 Task: Add an event with the title Project Status Update, date '2024/03/05', time 7:30 AM to 9:30 AMand add a description: Following the introduction, participants will have the chance to present a prepared presentation of their choice in front of the group. Each presenter will be allocated a specific time slot, allowing them to showcase their skills and practice their delivery. Presentations can cover a wide range of topics, including but not limited to business proposals, academic research, project updates, or persuasive speeches., put the event into Blue category . Add location for the event as: 123 Plaza de Catalunya, Barcelona, Spain, logged in from the account softage.1@softage.netand send the event invitation to softage.3@softage.net and softage.4@softage.net. Set a reminder for the event 2 hour before
Action: Mouse moved to (109, 96)
Screenshot: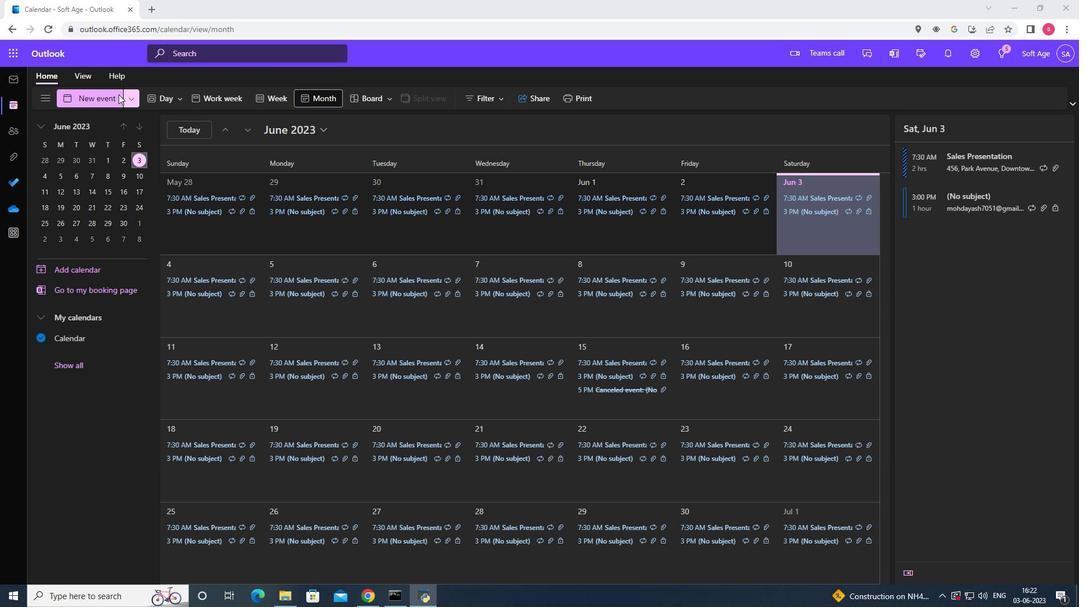 
Action: Mouse pressed left at (109, 96)
Screenshot: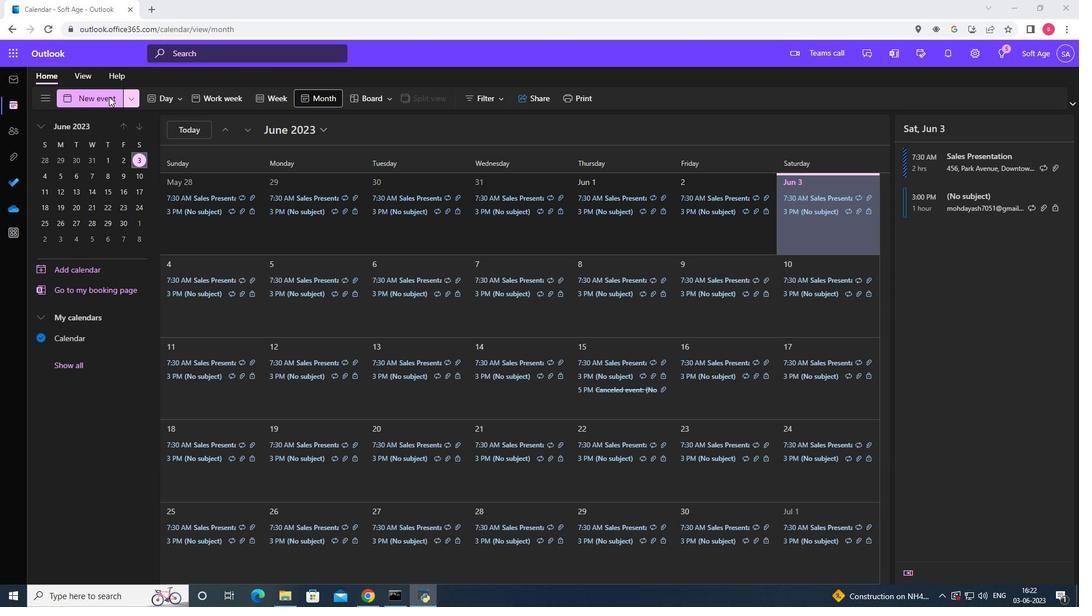 
Action: Mouse moved to (286, 166)
Screenshot: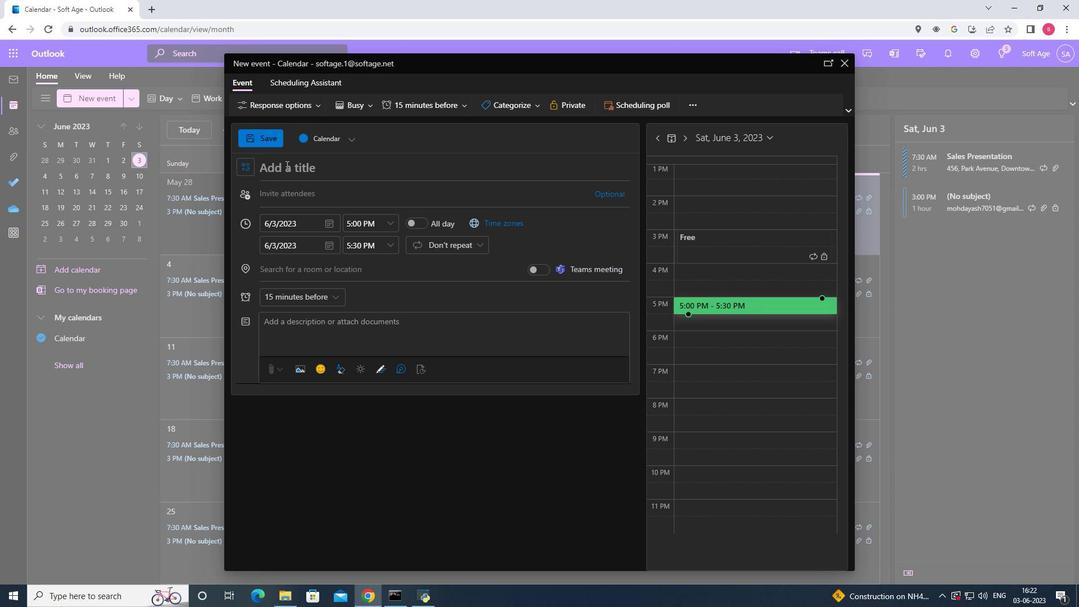 
Action: Mouse pressed left at (286, 166)
Screenshot: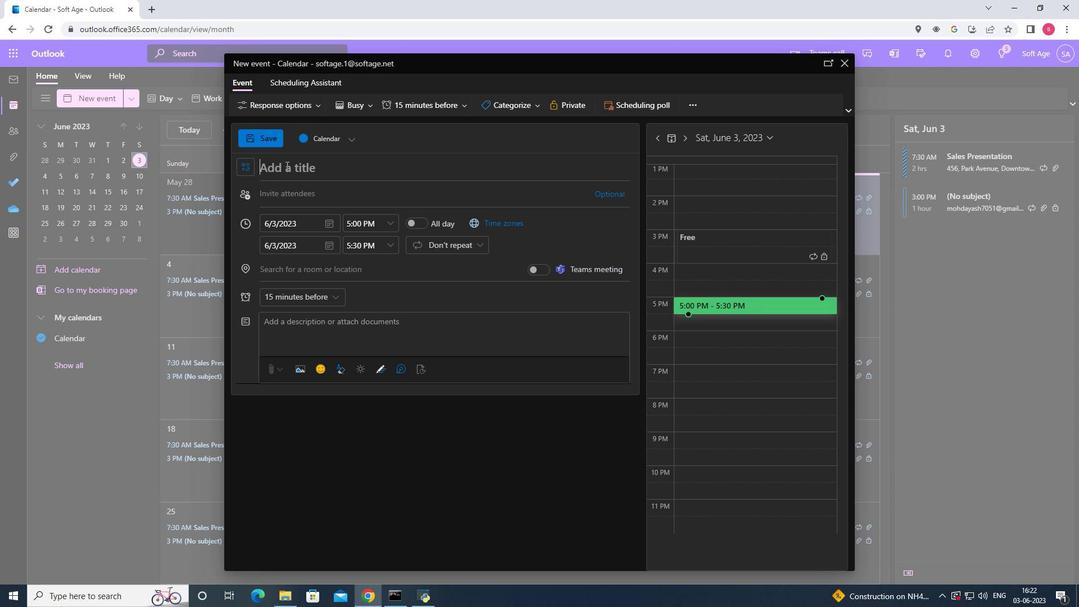 
Action: Key pressed <Key.shift><Key.shift><Key.shift>Project<Key.space><Key.shift>Status<Key.space><Key.shift>Update
Screenshot: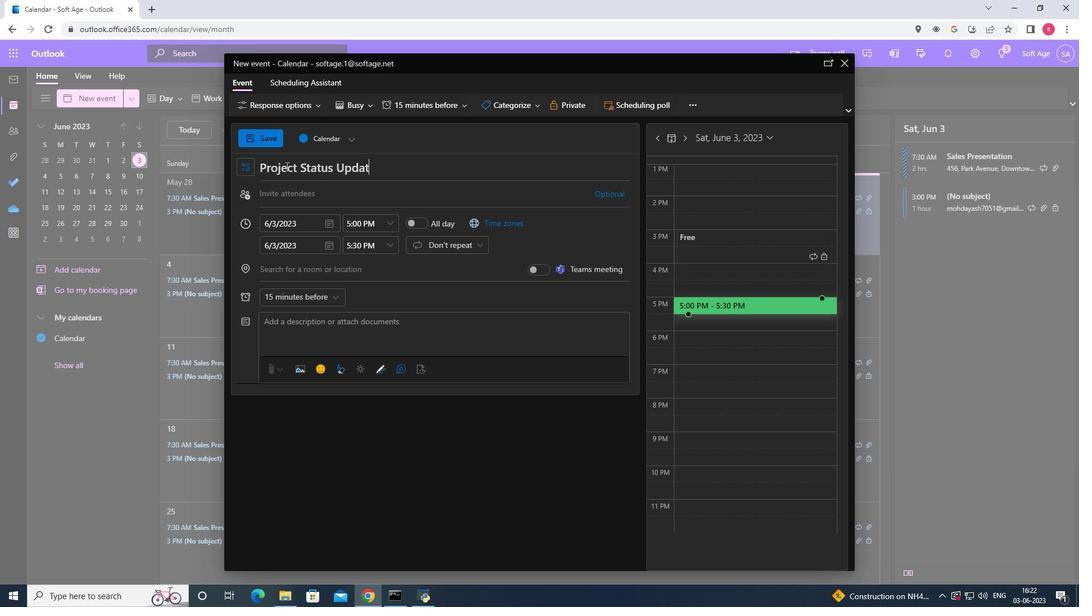 
Action: Mouse moved to (328, 225)
Screenshot: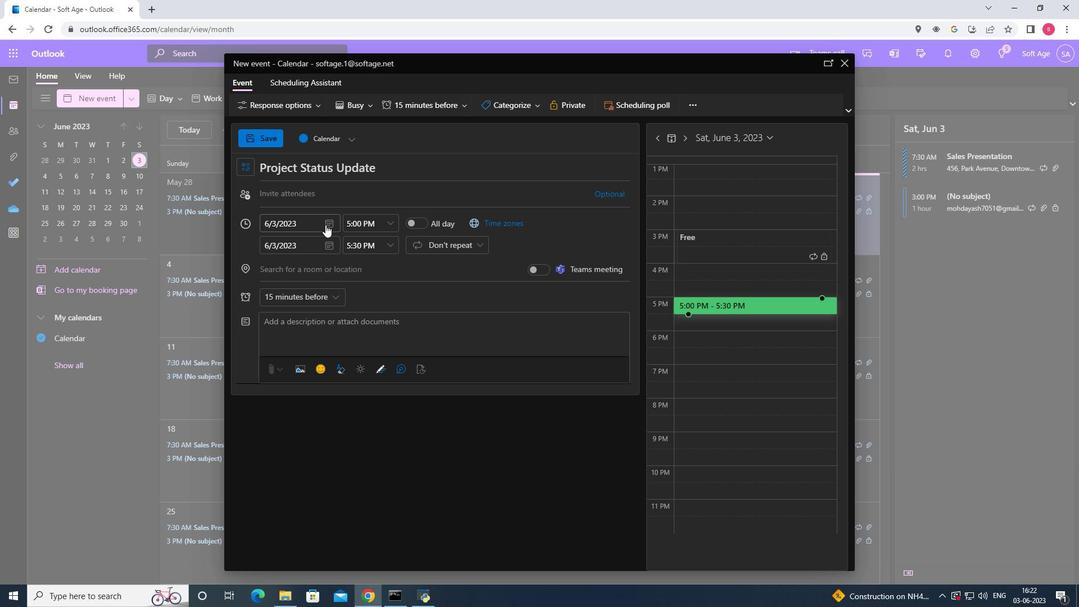 
Action: Mouse pressed left at (328, 225)
Screenshot: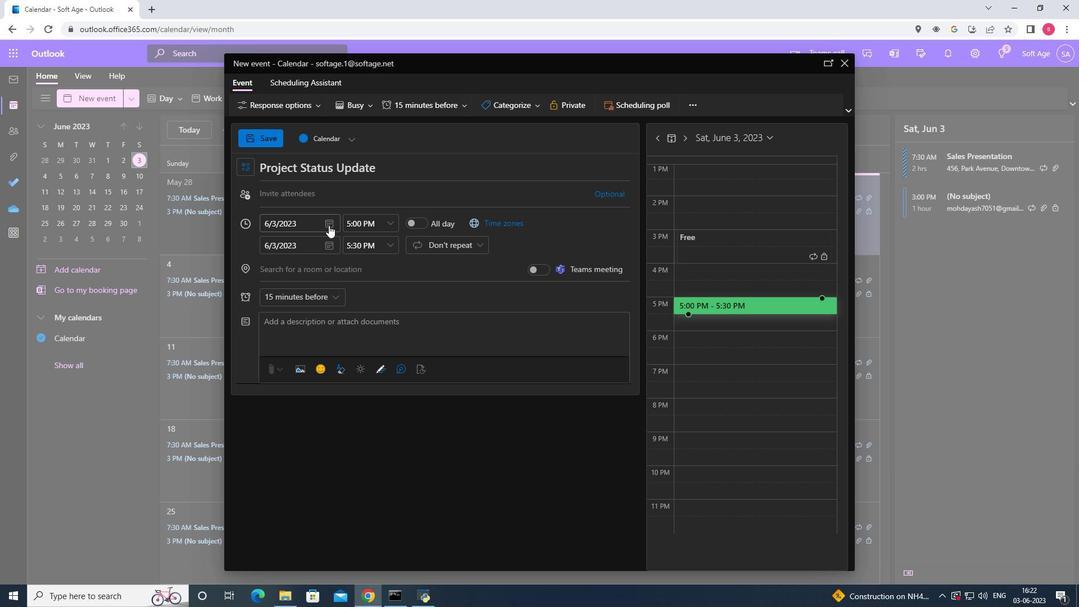 
Action: Mouse moved to (366, 245)
Screenshot: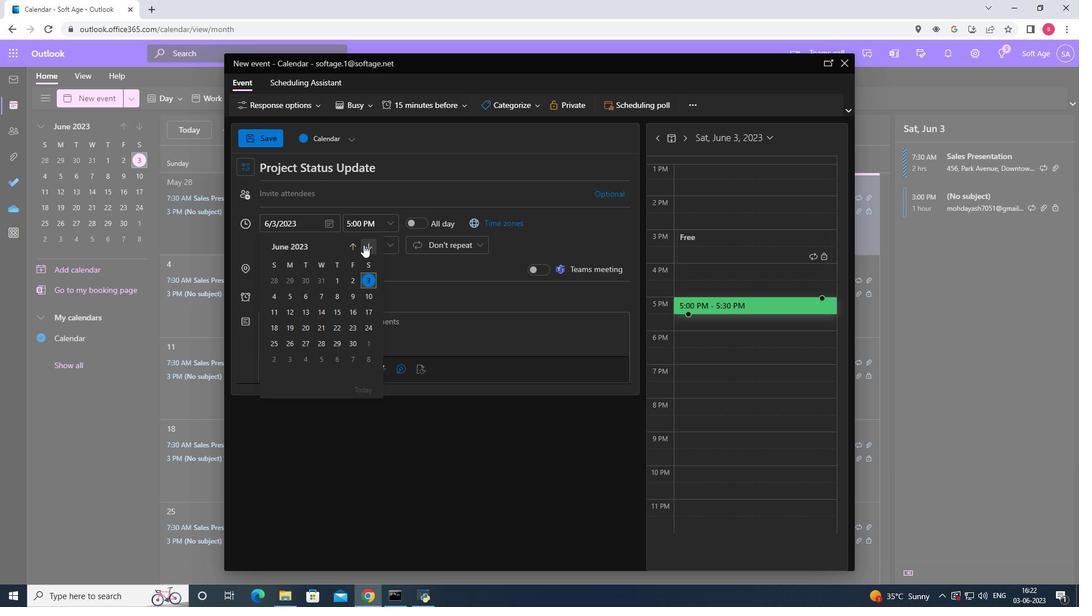 
Action: Mouse pressed left at (366, 245)
Screenshot: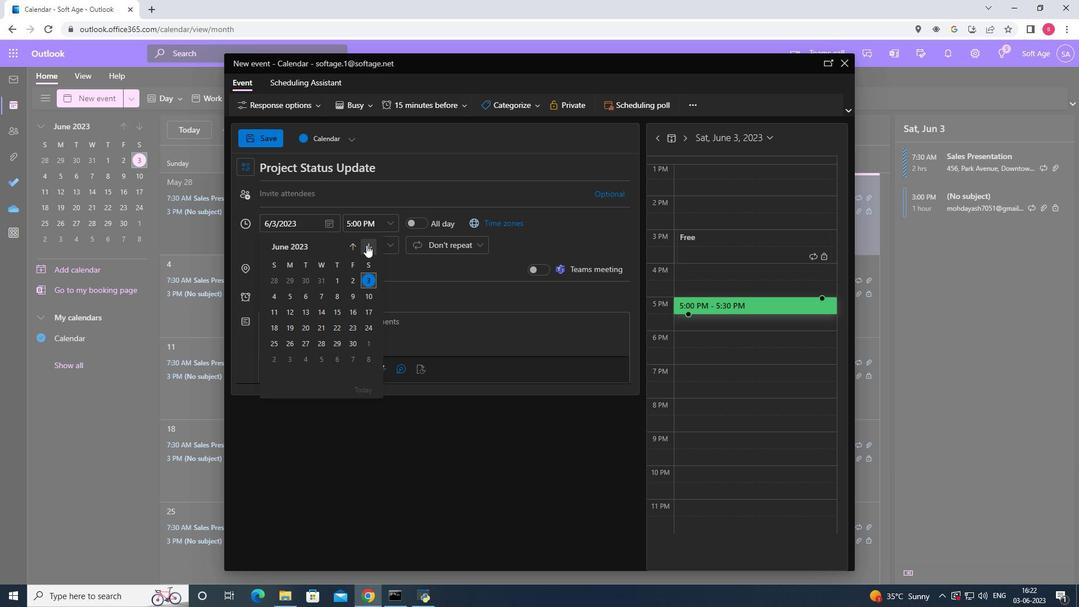 
Action: Mouse pressed left at (366, 245)
Screenshot: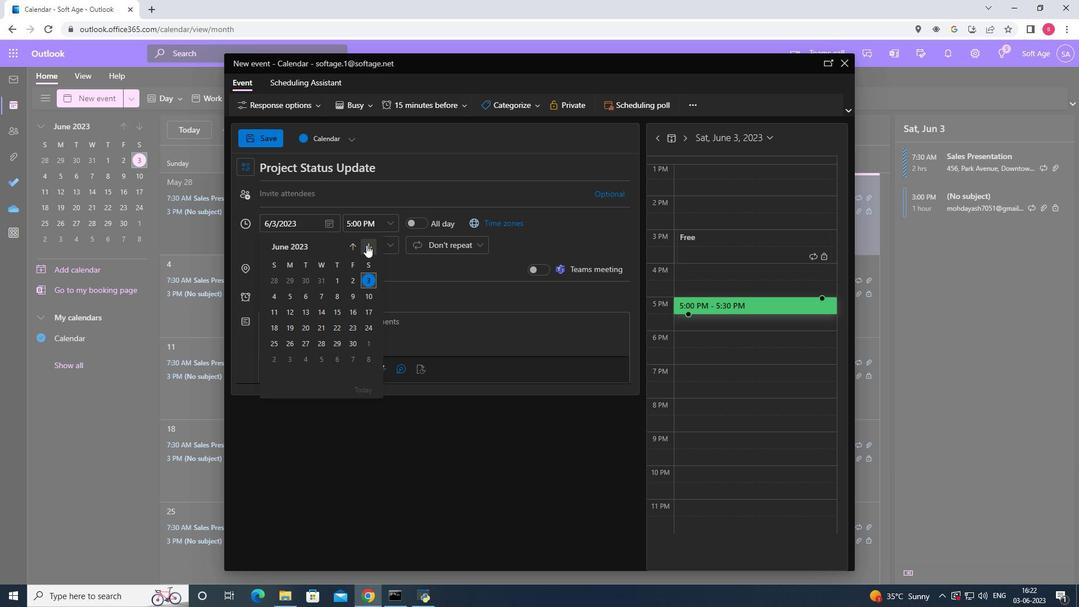 
Action: Mouse pressed left at (366, 245)
Screenshot: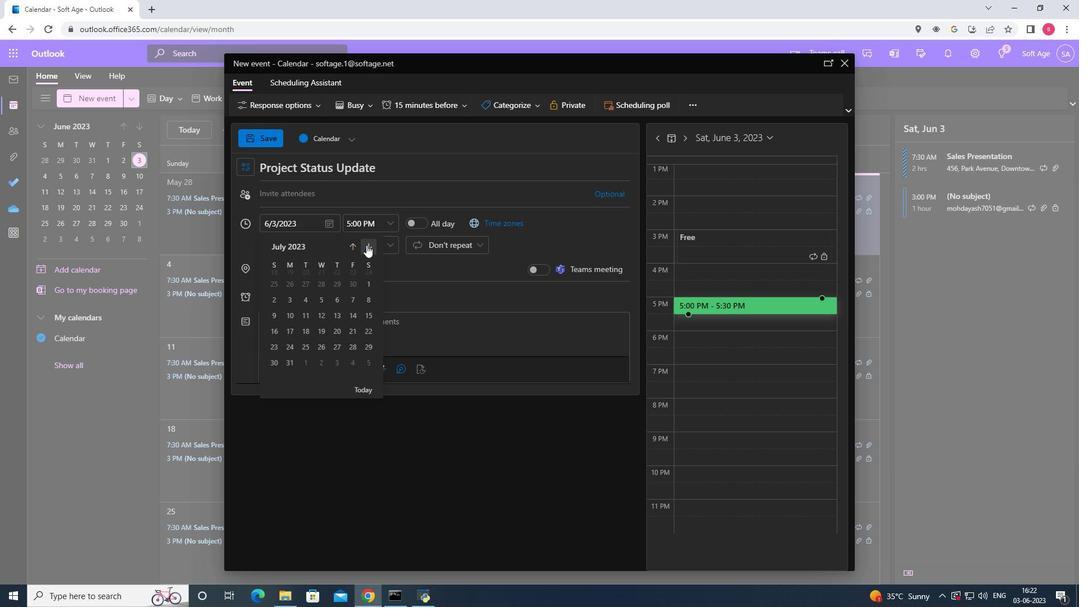 
Action: Mouse pressed left at (366, 245)
Screenshot: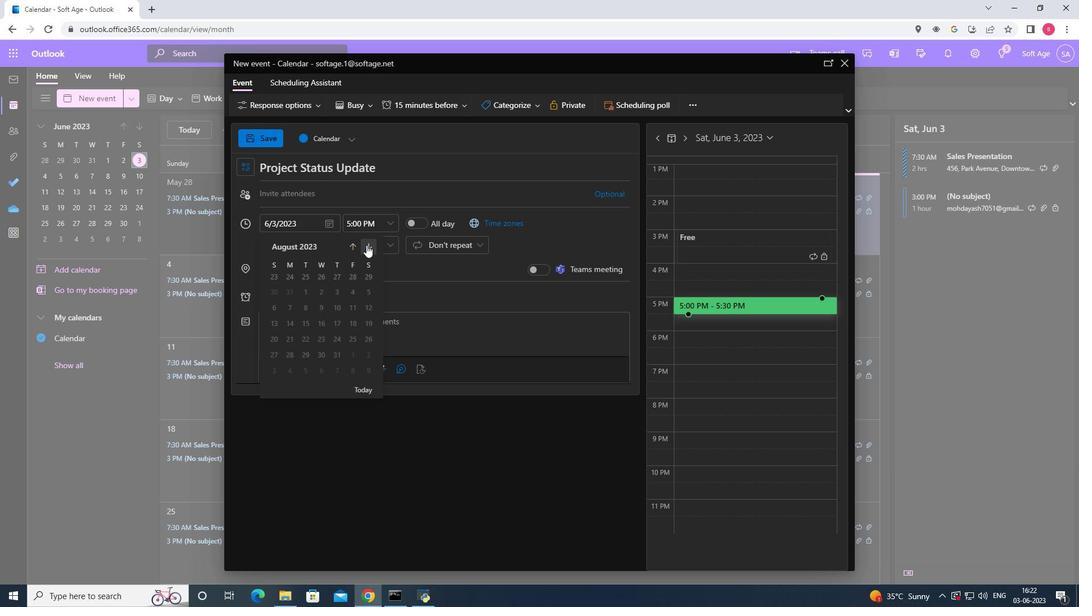 
Action: Mouse pressed left at (366, 245)
Screenshot: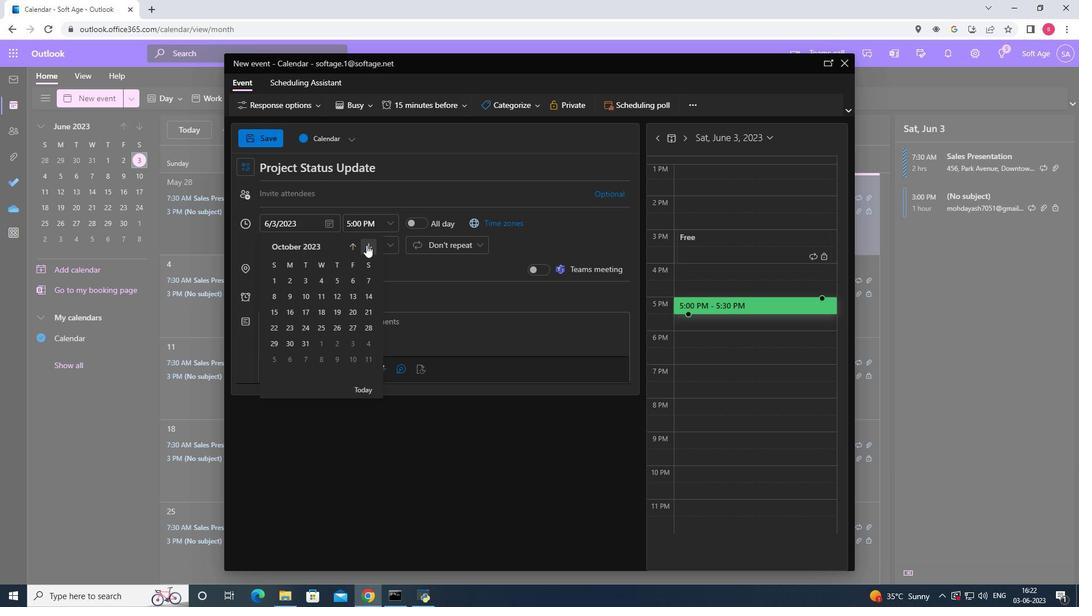 
Action: Mouse pressed left at (366, 245)
Screenshot: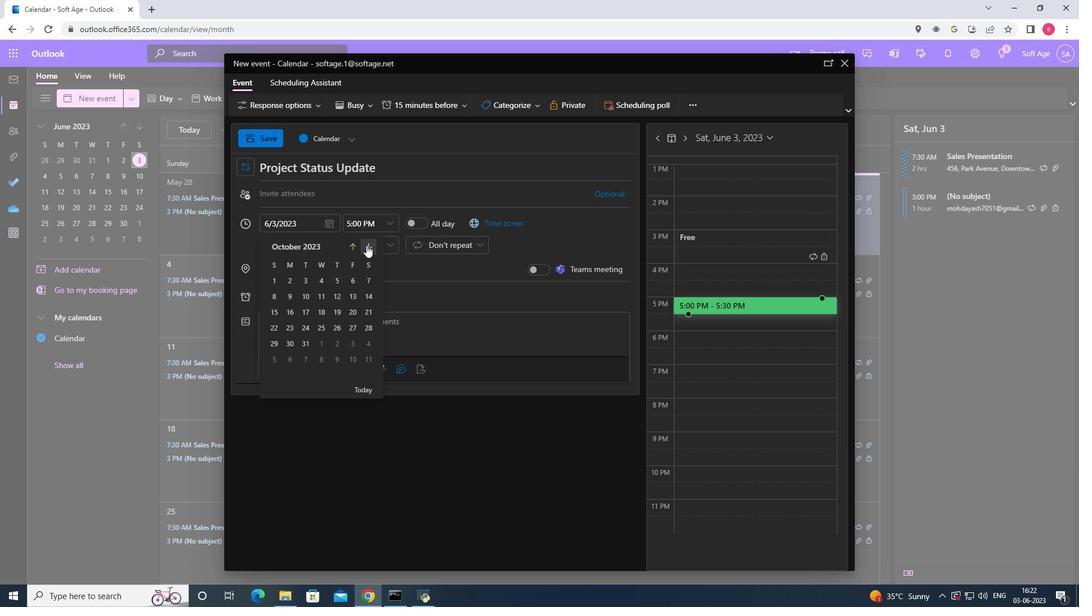 
Action: Mouse pressed left at (366, 245)
Screenshot: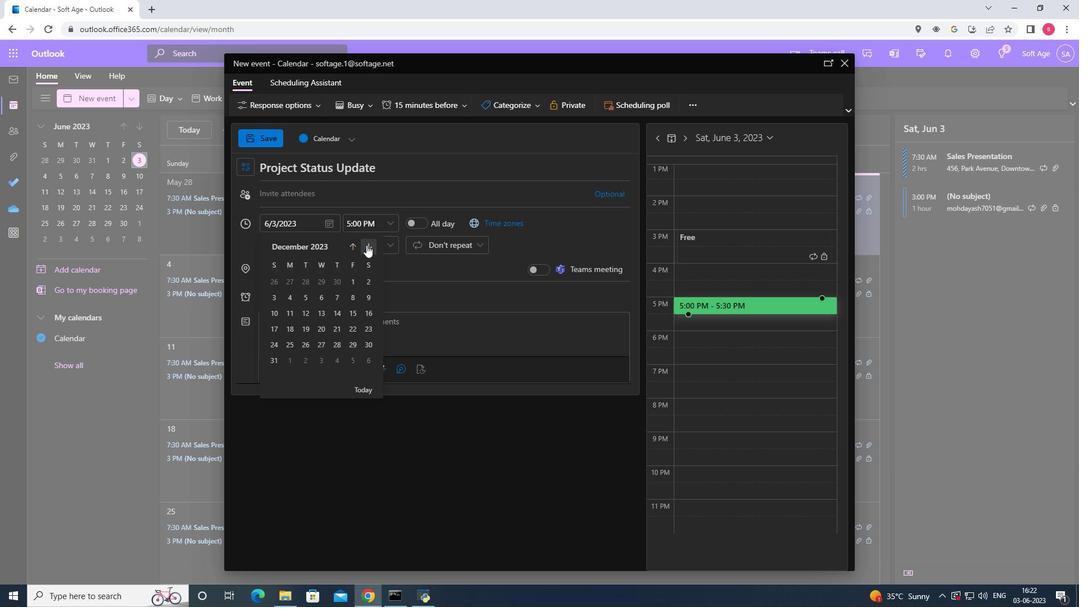 
Action: Mouse pressed left at (366, 245)
Screenshot: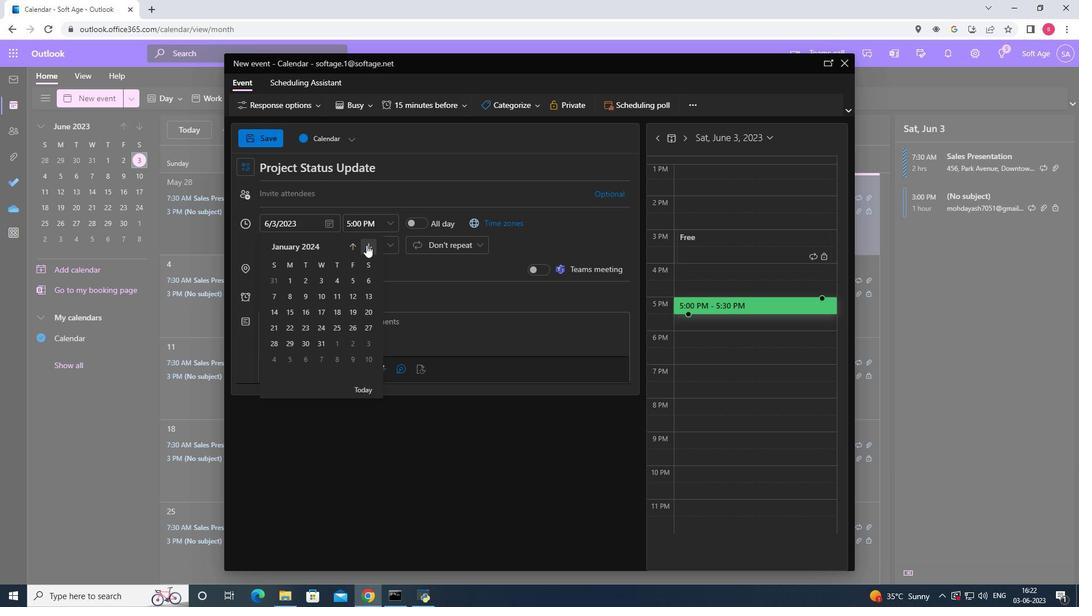 
Action: Mouse pressed left at (366, 245)
Screenshot: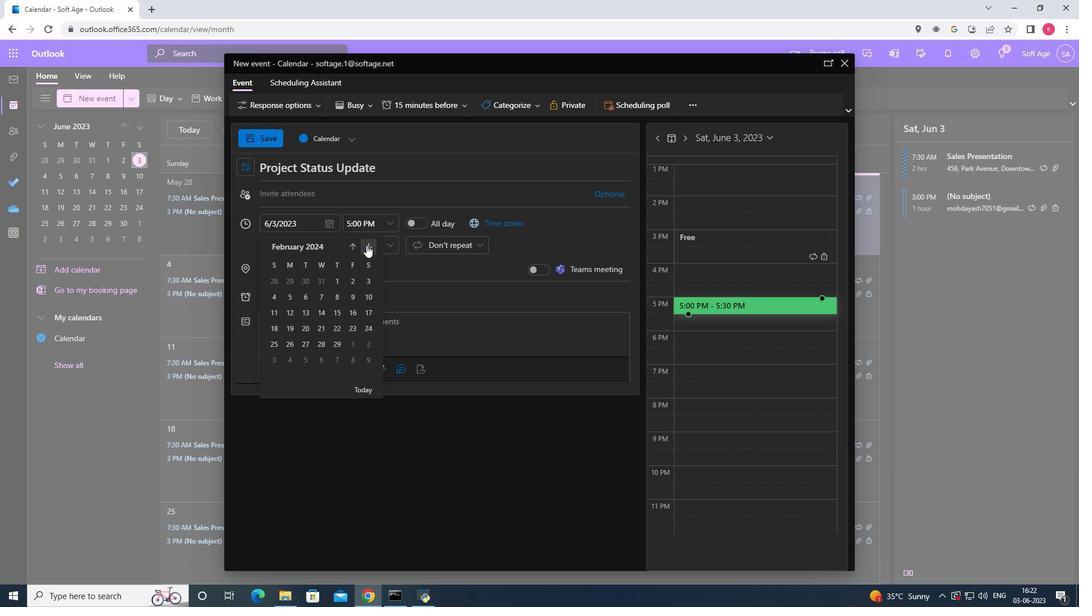 
Action: Mouse moved to (305, 297)
Screenshot: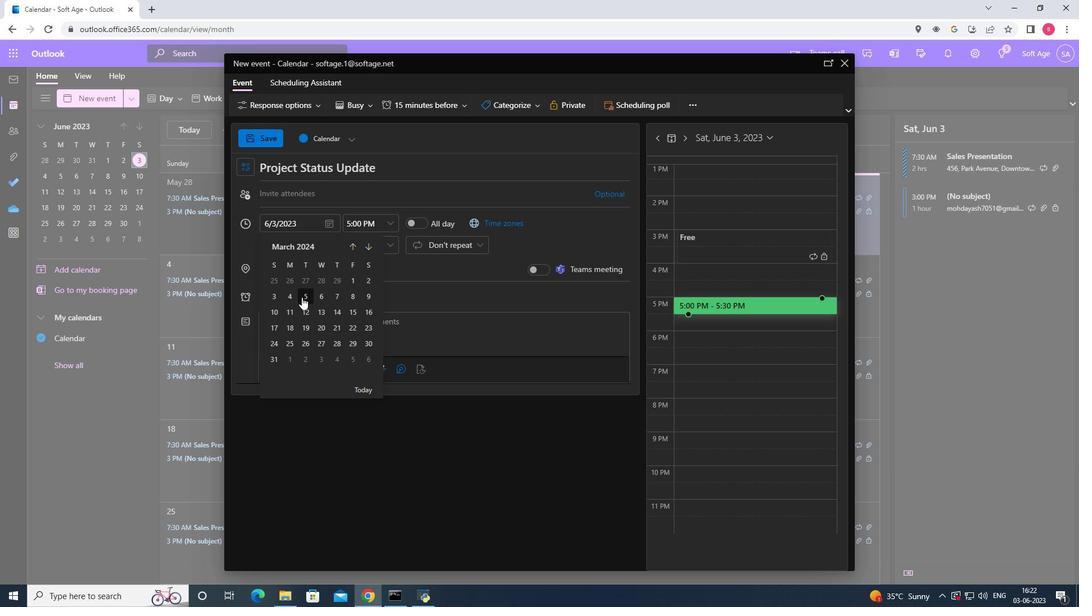 
Action: Mouse pressed left at (305, 297)
Screenshot: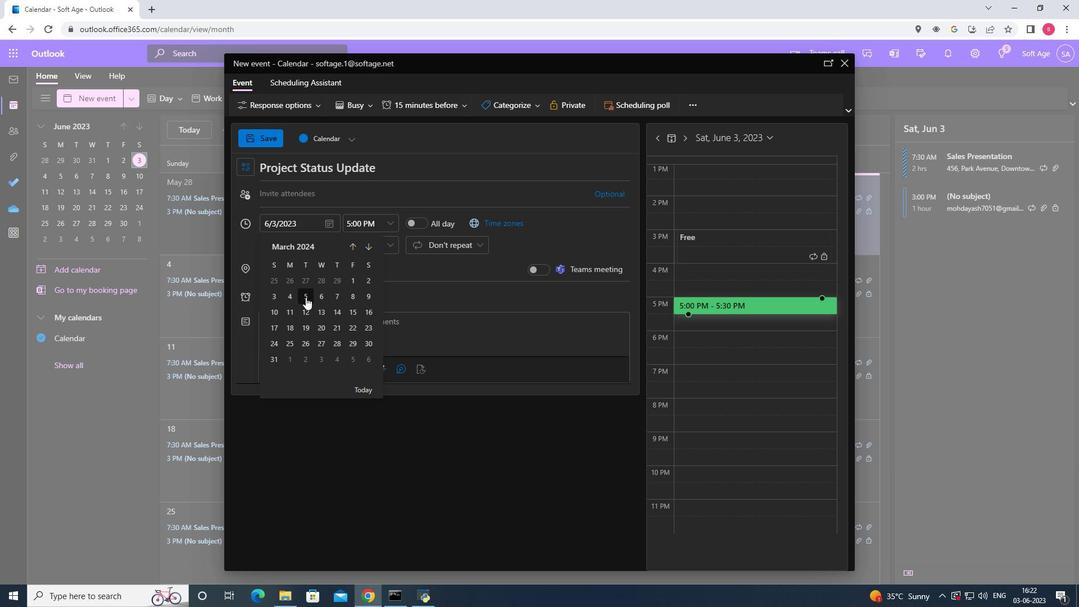 
Action: Mouse moved to (390, 225)
Screenshot: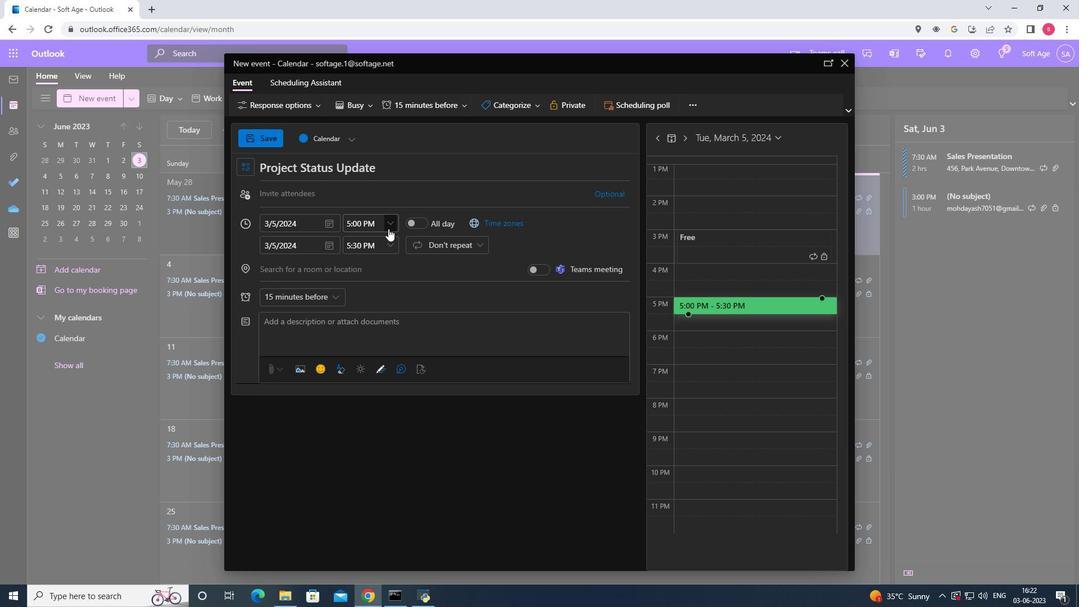 
Action: Mouse pressed left at (390, 225)
Screenshot: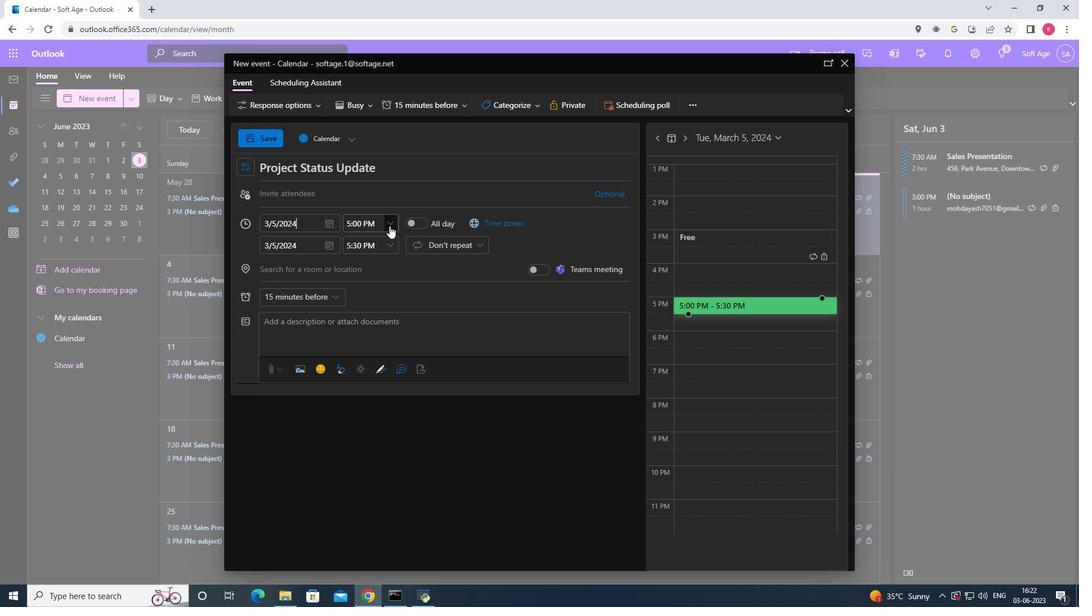 
Action: Mouse moved to (405, 241)
Screenshot: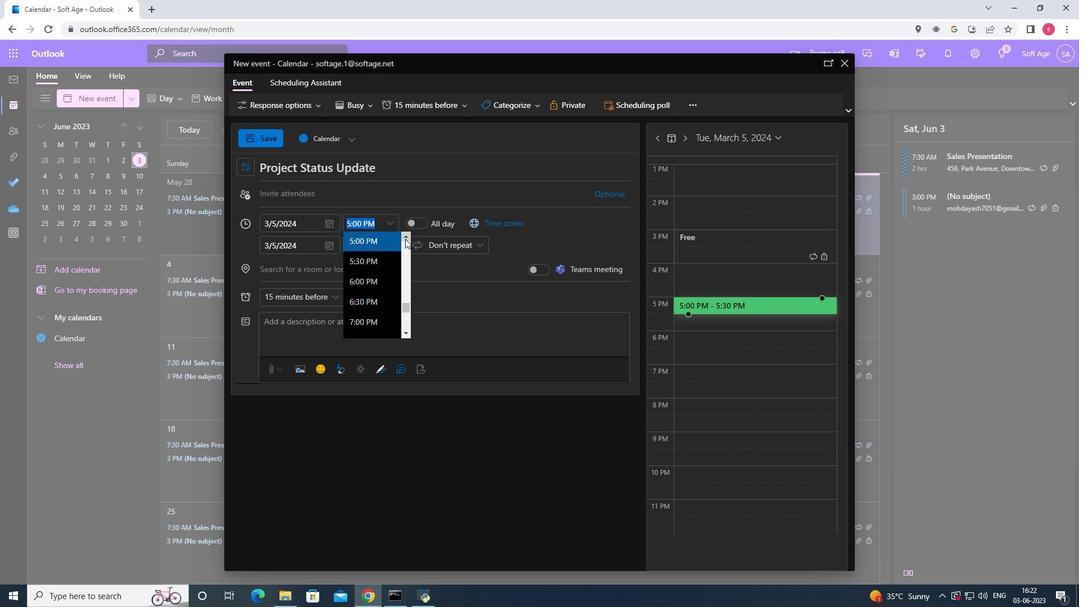 
Action: Mouse pressed left at (405, 241)
Screenshot: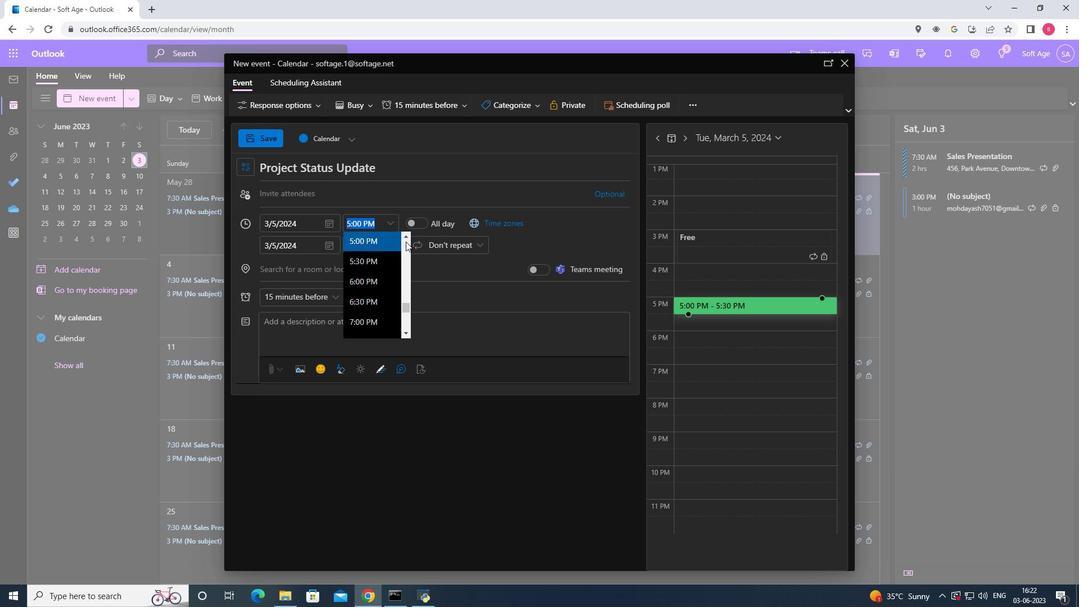 
Action: Mouse pressed left at (405, 241)
Screenshot: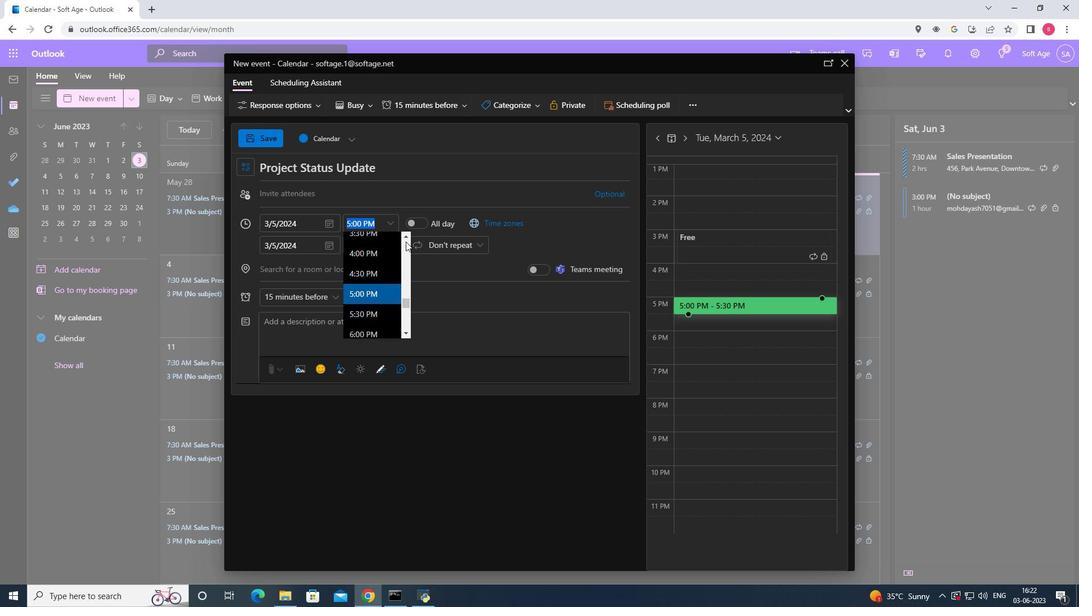 
Action: Mouse pressed left at (405, 241)
Screenshot: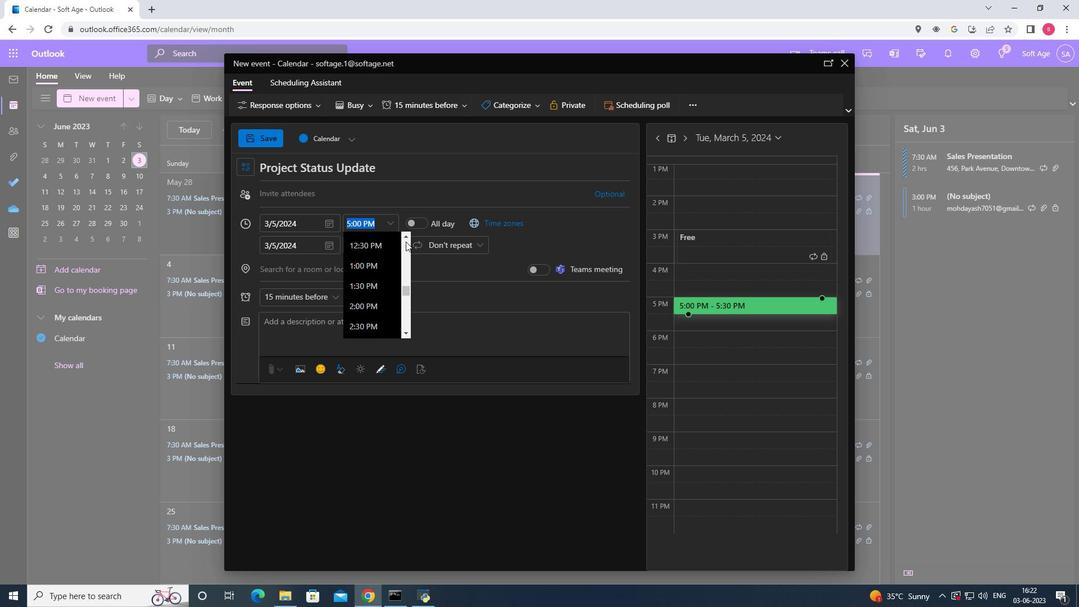 
Action: Mouse pressed left at (405, 241)
Screenshot: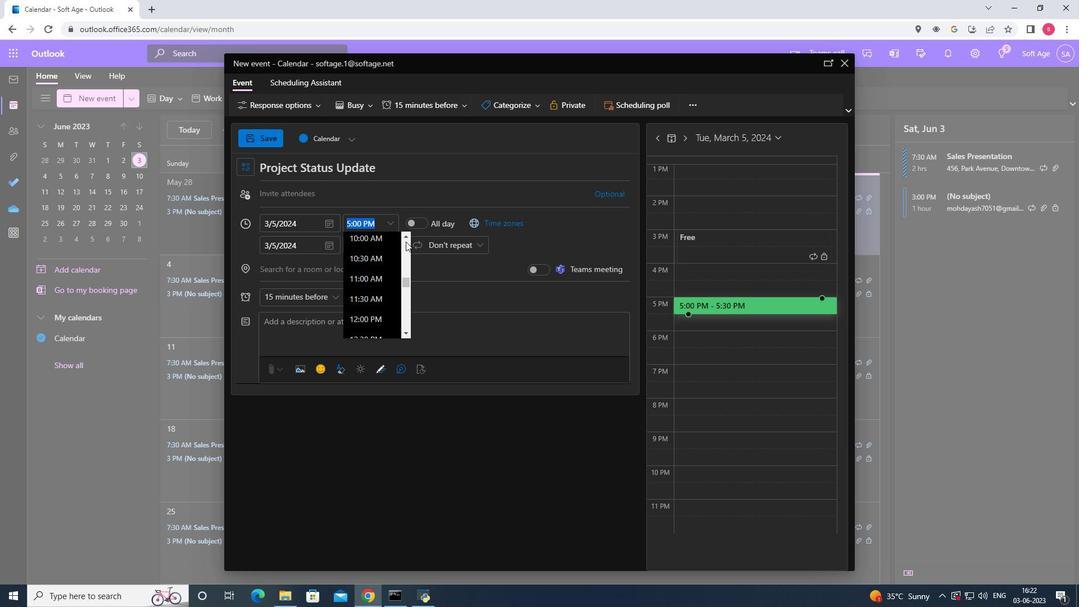 
Action: Mouse pressed left at (405, 241)
Screenshot: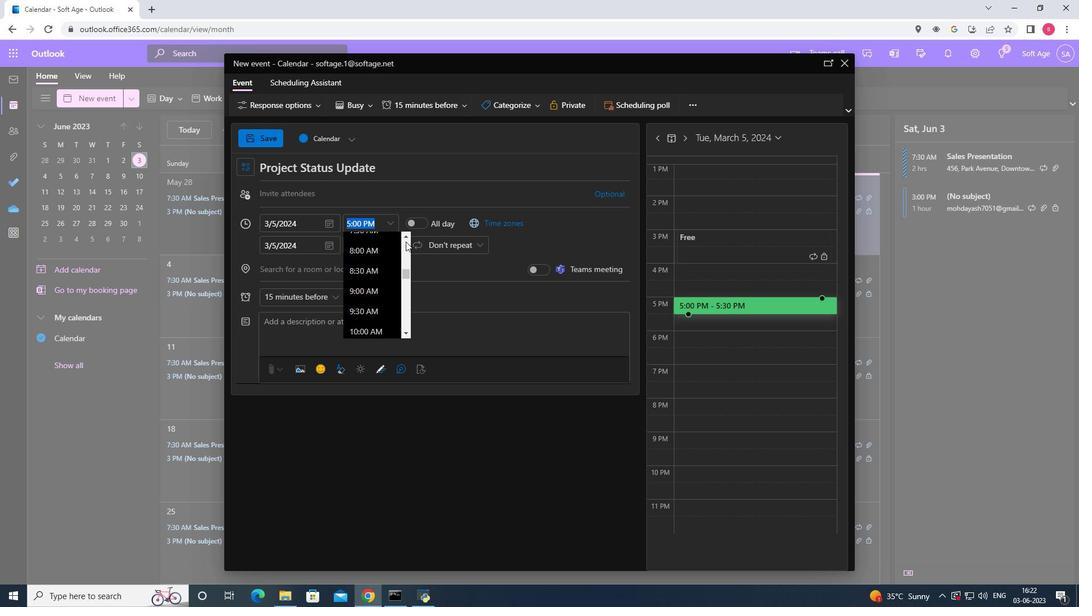 
Action: Mouse moved to (405, 331)
Screenshot: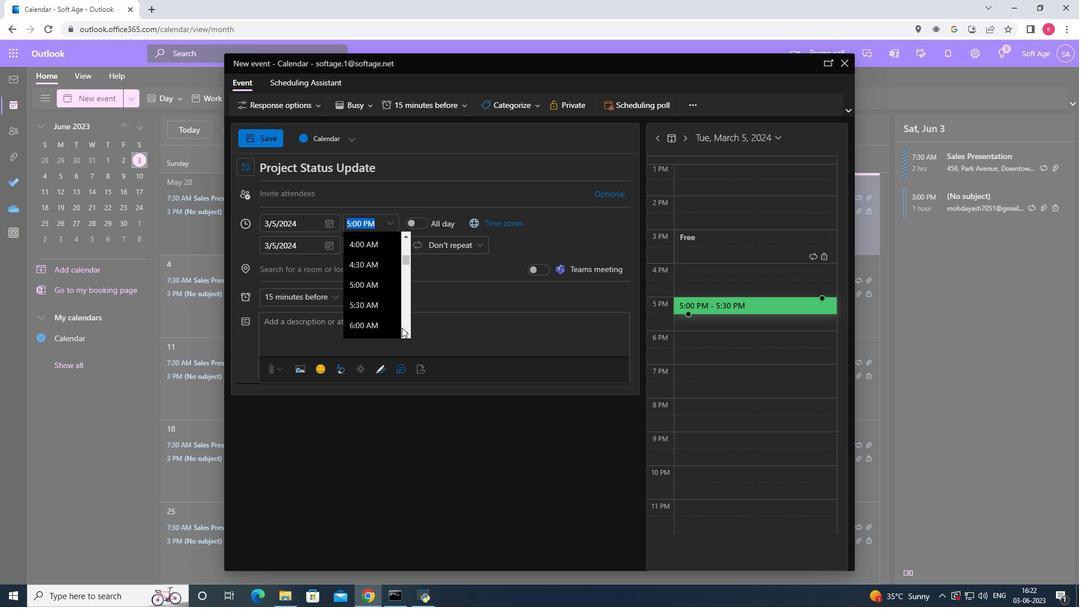 
Action: Mouse pressed left at (405, 331)
Screenshot: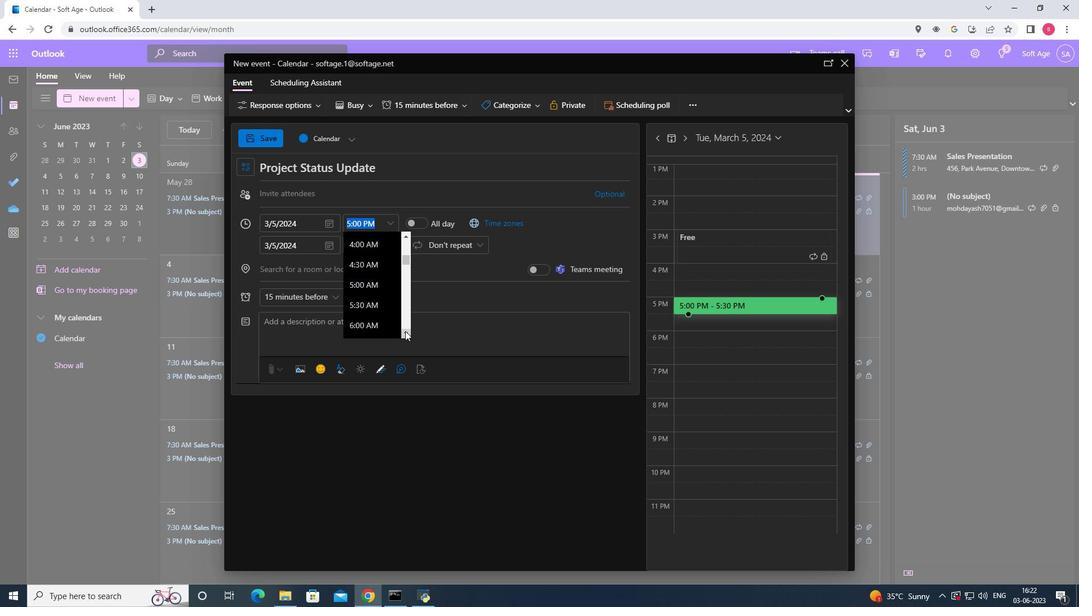 
Action: Mouse moved to (405, 331)
Screenshot: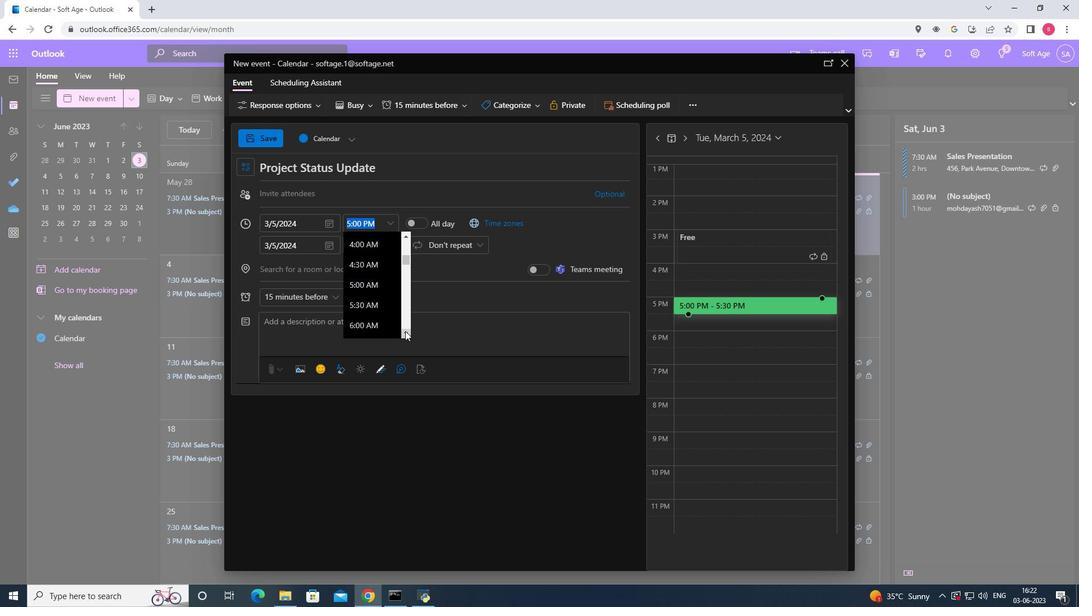 
Action: Mouse pressed left at (405, 331)
Screenshot: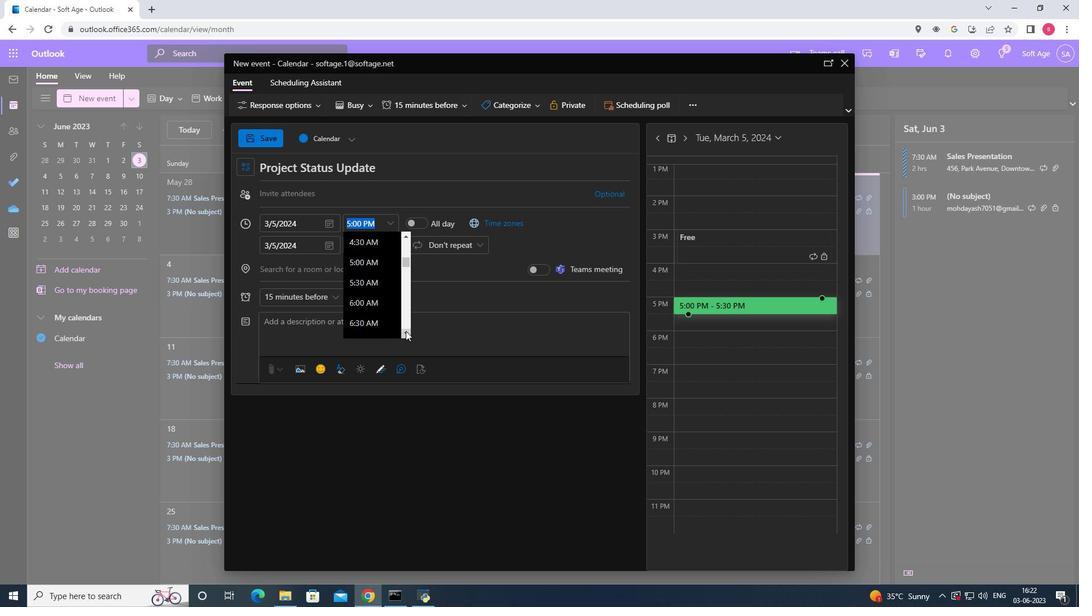 
Action: Mouse moved to (406, 331)
Screenshot: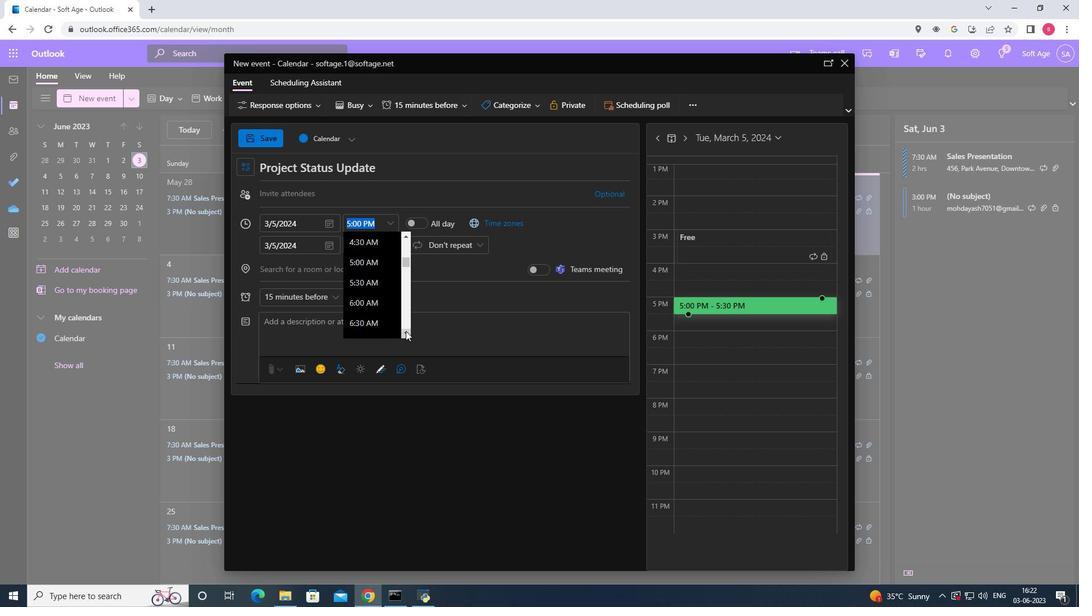 
Action: Mouse pressed left at (406, 331)
Screenshot: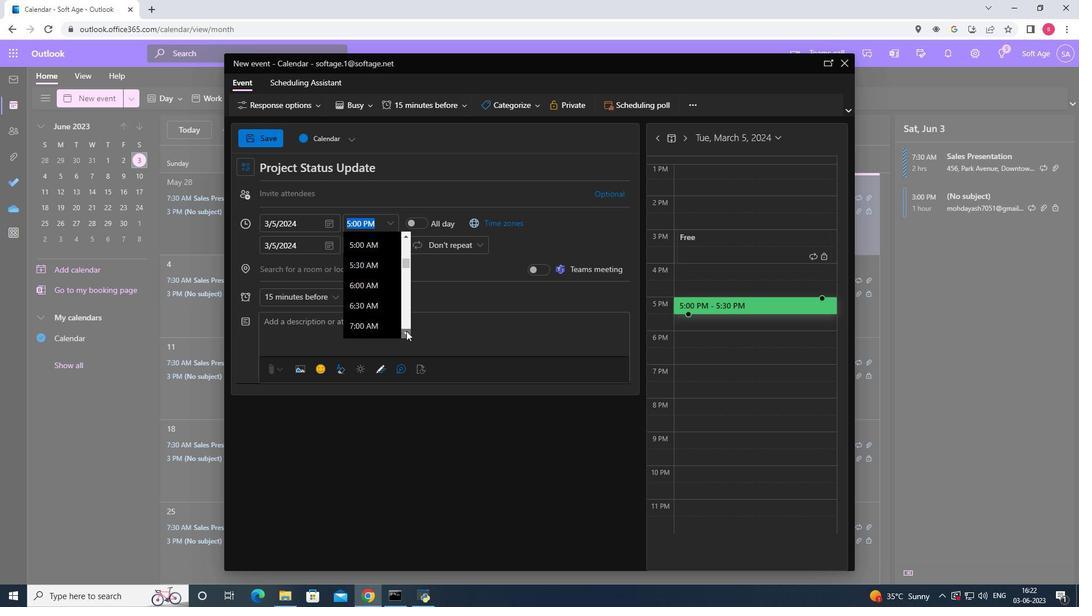 
Action: Mouse pressed left at (406, 331)
Screenshot: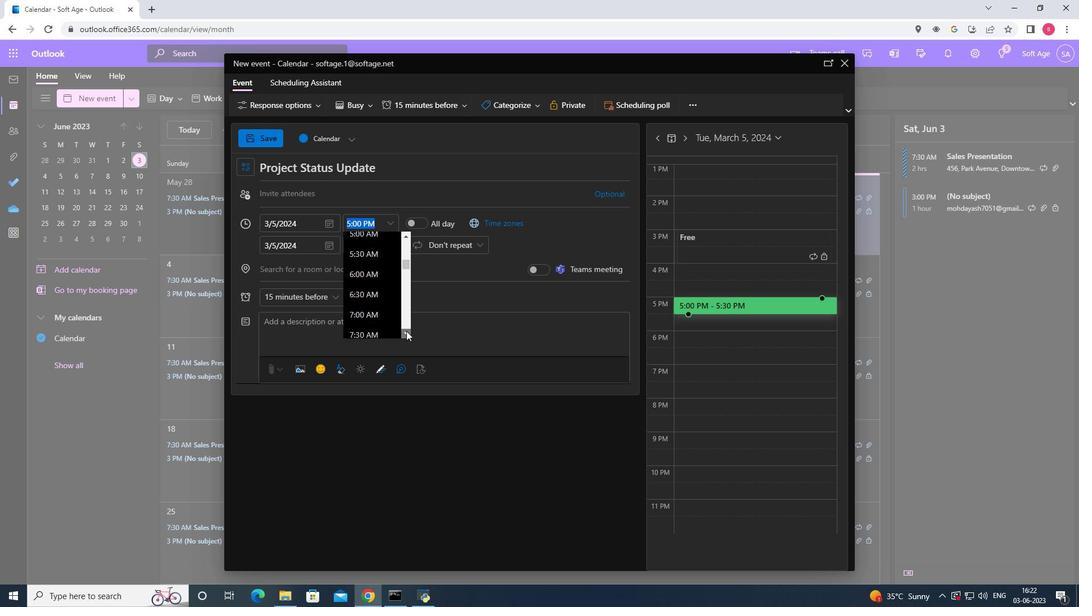 
Action: Mouse moved to (370, 296)
Screenshot: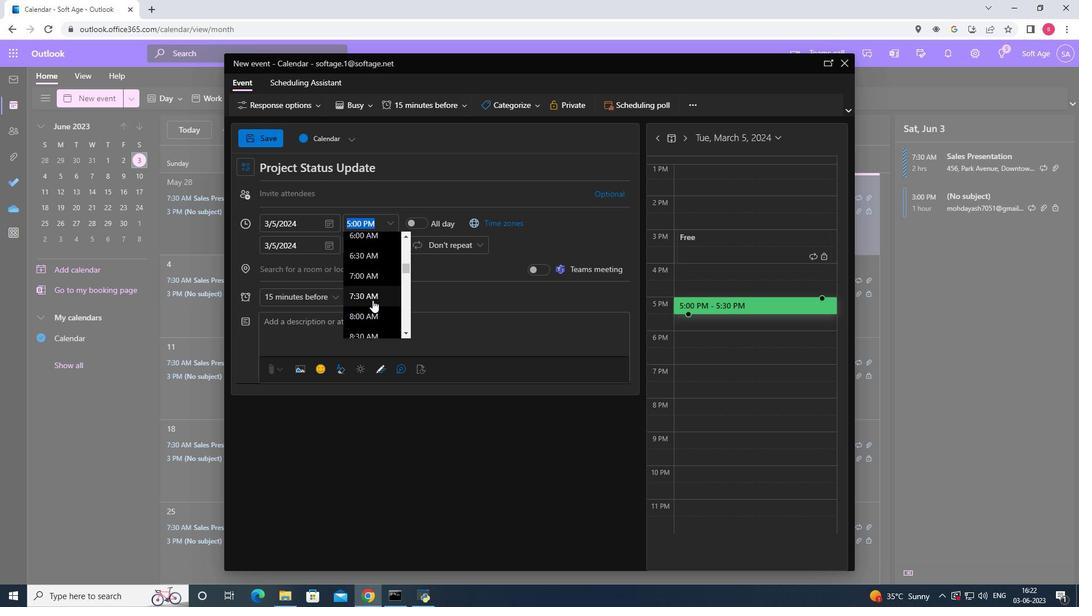 
Action: Mouse pressed left at (370, 296)
Screenshot: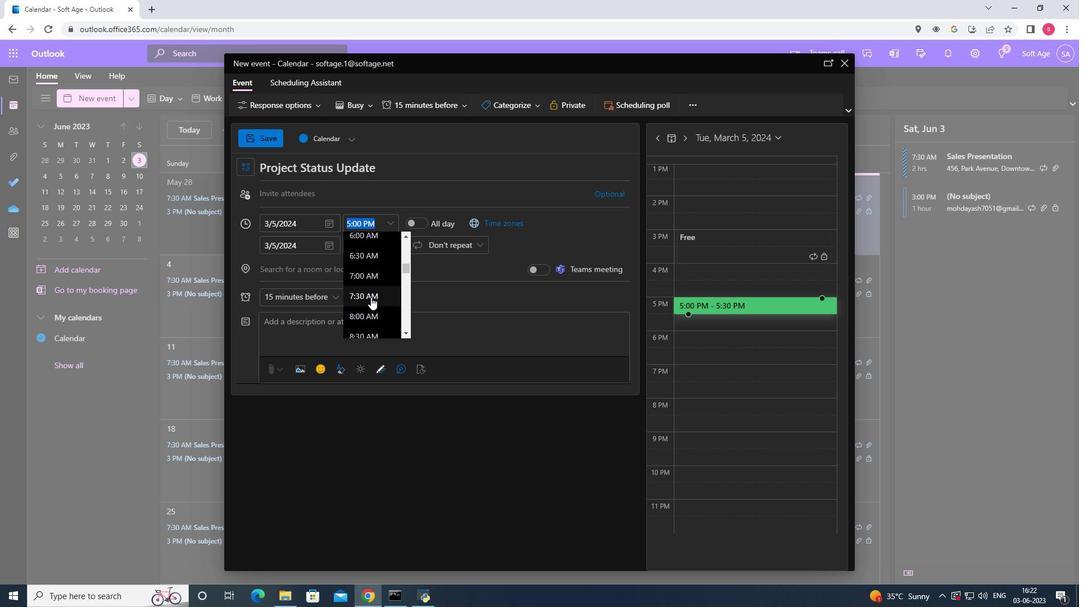 
Action: Mouse moved to (387, 243)
Screenshot: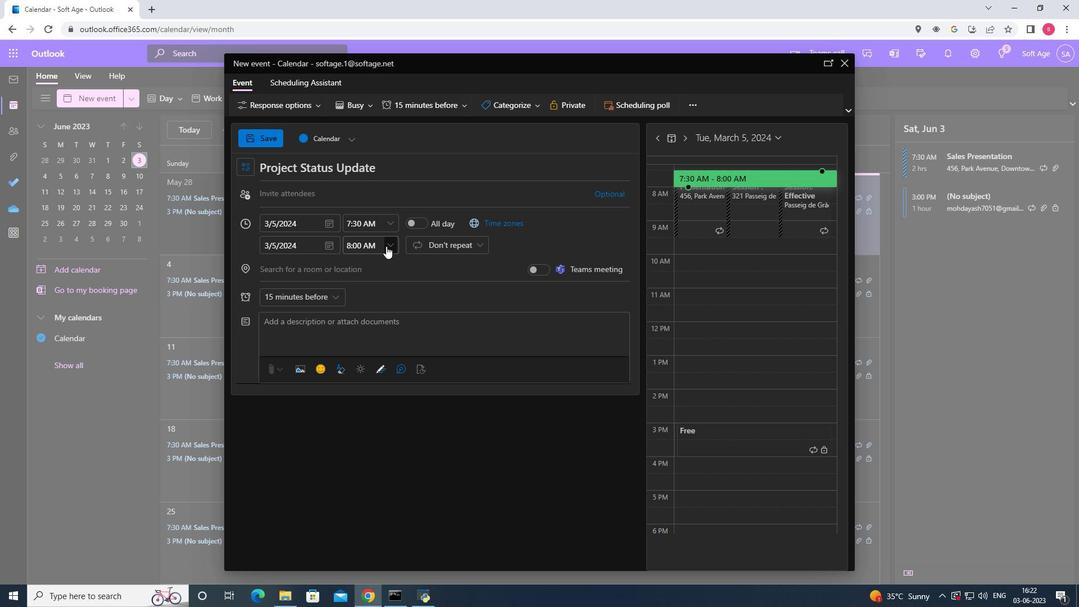 
Action: Mouse pressed left at (387, 243)
Screenshot: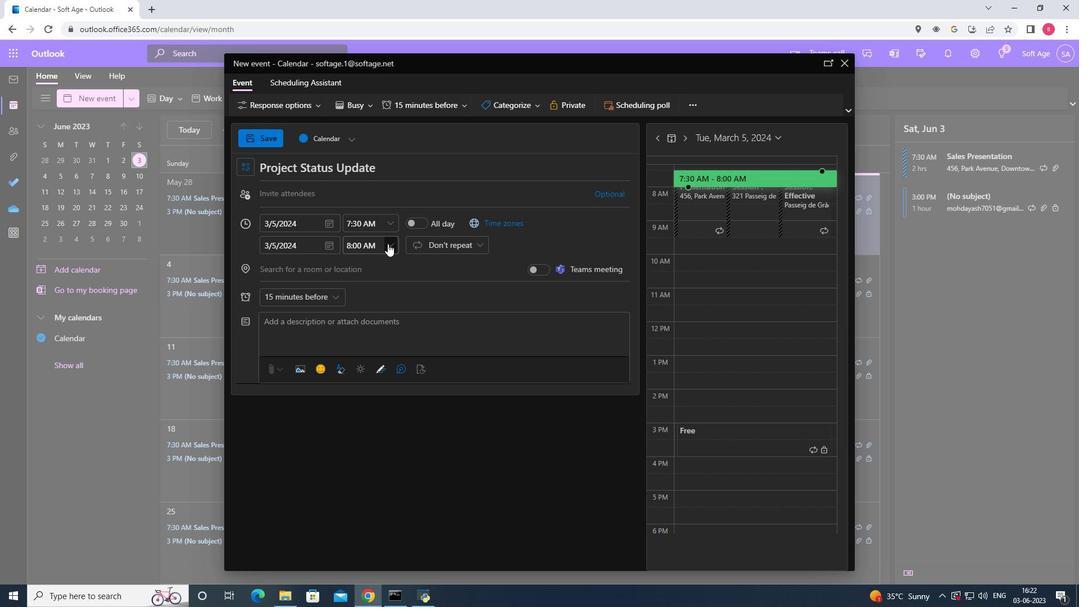 
Action: Mouse moved to (371, 326)
Screenshot: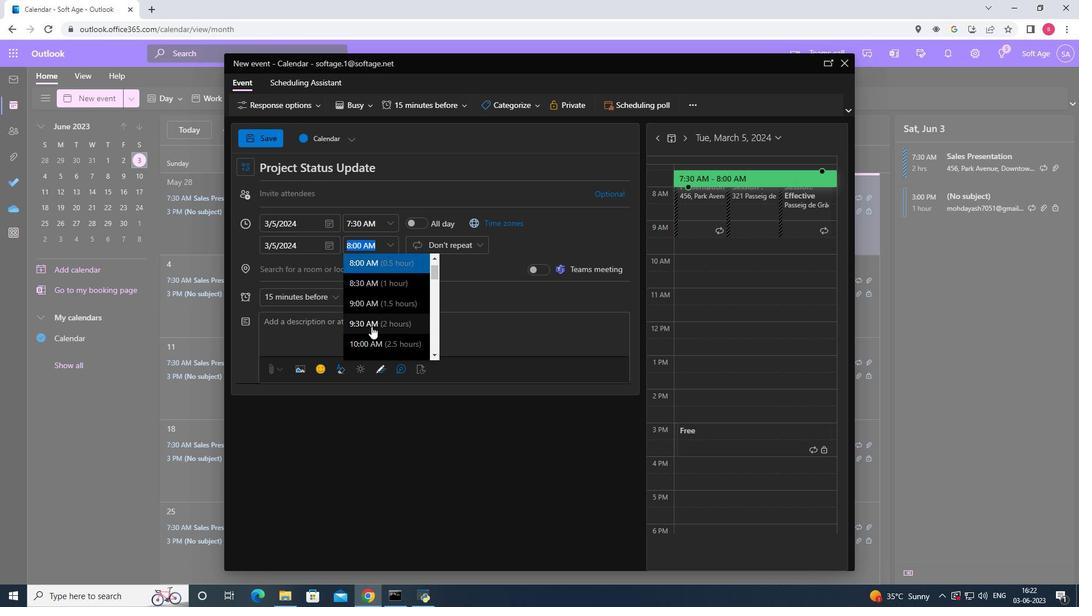 
Action: Mouse pressed left at (371, 326)
Screenshot: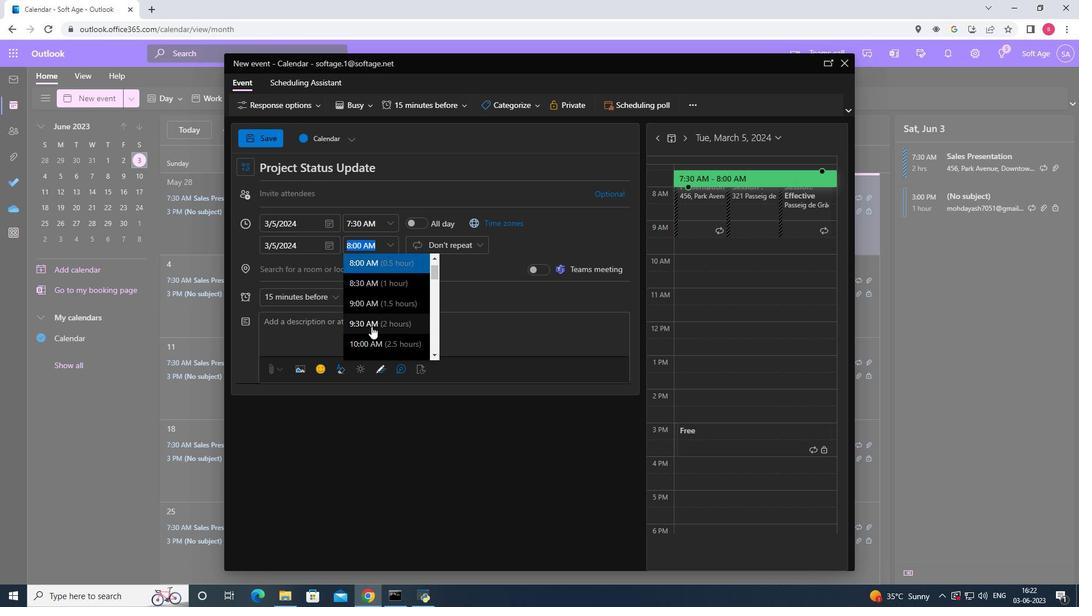 
Action: Mouse moved to (352, 331)
Screenshot: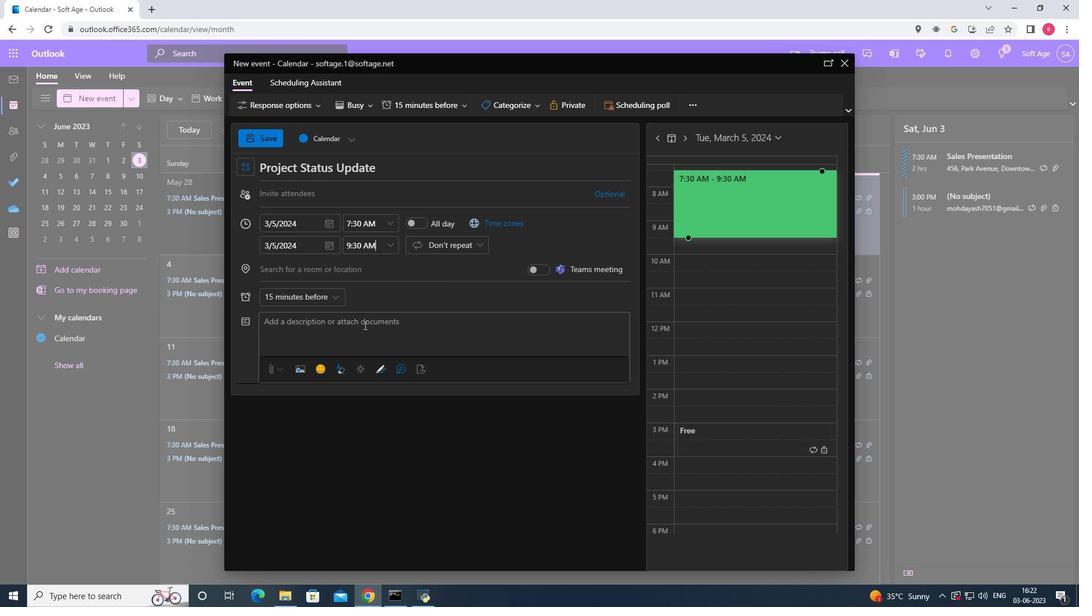 
Action: Mouse pressed left at (352, 331)
Screenshot: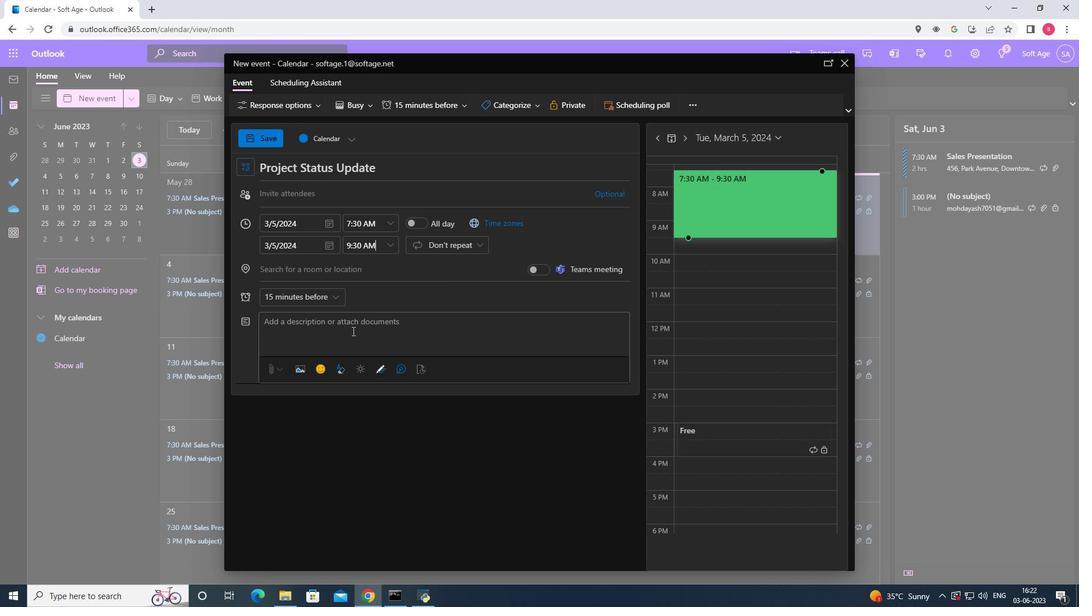 
Action: Key pressed <Key.shift><Key.shift><Key.shift><Key.shift><Key.shift><Key.shift><Key.shift><Key.shift><Key.shift><Key.shift><Key.shift><Key.shift><Key.shift><Key.shift><Key.shift><Key.shift><Key.shift><Key.shift><Key.shift><Key.shift>Following<Key.space>the<Key.space>introduction<Key.space>,<Key.space><Key.backspace><Key.backspace><Key.backspace>,<Key.space><Key.shift>P<Key.backspace>participants<Key.space>will<Key.space>hab<Key.backspace>ve<Key.space>the<Key.space>chg<Key.backspace>ance<Key.space>to<Key.space>present<Key.space>a<Key.space>prepared<Key.space>presentation<Key.space>of<Key.space>their<Key.space>choice<Key.space>in<Key.space>front<Key.space>of<Key.space>thr<Key.backspace>e<Key.space>group.<Key.space><Key.shift><Key.shift><Key.shift><Key.shift><Key.shift><Key.shift><Key.shift><Key.shift><Key.shift><Key.shift><Key.shift><Key.shift><Key.shift><Key.shift><Key.shift><Key.shift><Key.shift><Key.shift><Key.shift><Key.shift><Key.shift><Key.shift><Key.shift><Key.shift><Key.shift><Key.shift><Key.shift><Key.shift><Key.shift><Key.shift><Key.shift><Key.shift><Key.shift><Key.shift><Key.shift><Key.shift><Key.shift><Key.shift><Key.shift><Key.shift><Key.shift><Key.shift><Key.shift><Key.shift><Key.shift><Key.shift><Key.shift><Key.shift><Key.shift><Key.shift><Key.shift><Key.shift><Key.shift><Key.shift><Key.shift>Each<Key.space>presenter<Key.space>will<Key.space>be<Key.space>allocated<Key.space>a<Key.space>specific<Key.space>time<Key.space>slot,<Key.space>allowing<Key.space>them<Key.space>to<Key.space>showcase<Key.space>their<Key.space>sh<Key.backspace>kills<Key.space>and<Key.space>practice<Key.space>their<Key.space>delivery.<Key.space><Key.shift>Presentations<Key.space>can<Key.space>cover<Key.space>a<Key.space>wide<Key.space>range<Key.space>of<Key.space>topics<Key.space><Key.backspace>,<Key.space>including<Key.space>but<Key.space>not<Key.space>limited<Key.space>to<Key.space>business<Key.space>proposals,<Key.space>academic<Key.space>research,<Key.space>project<Key.space>updates,<Key.space>or<Key.space>persuasive<Key.space>speeches.
Screenshot: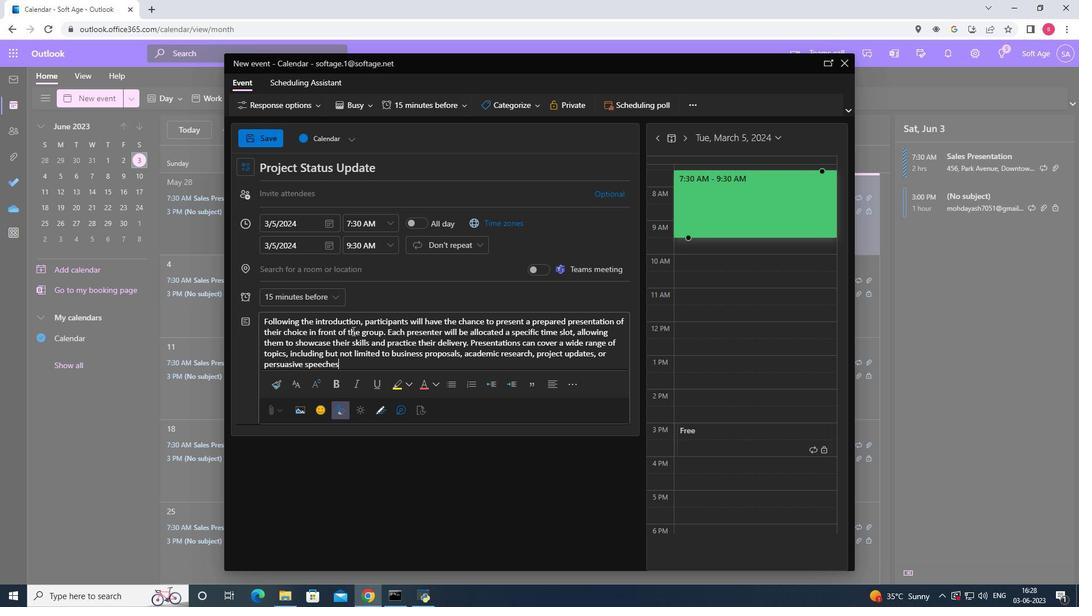
Action: Mouse moved to (539, 104)
Screenshot: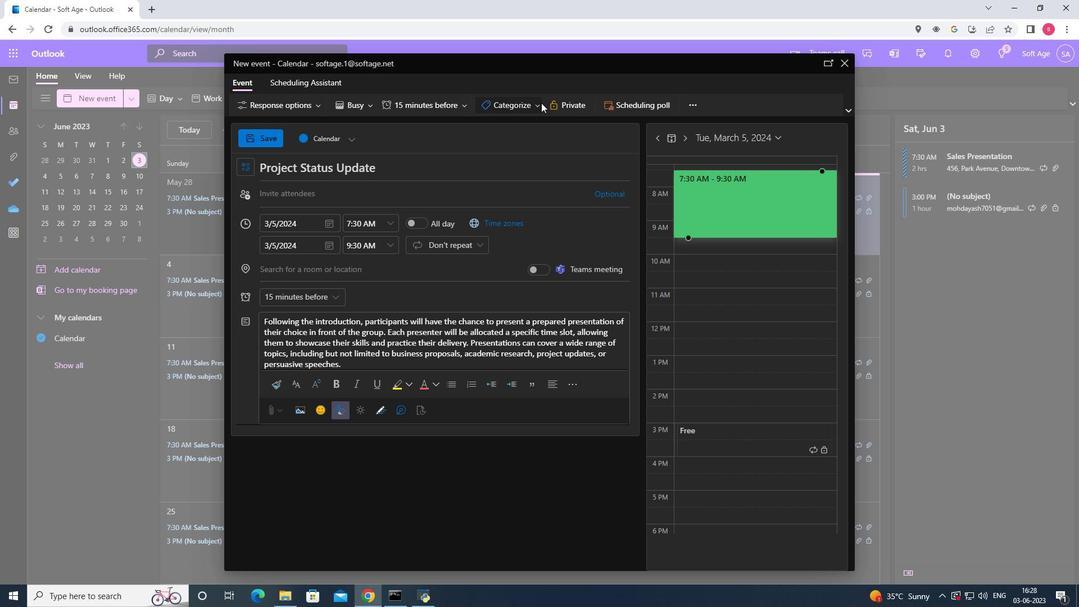 
Action: Mouse pressed left at (539, 104)
Screenshot: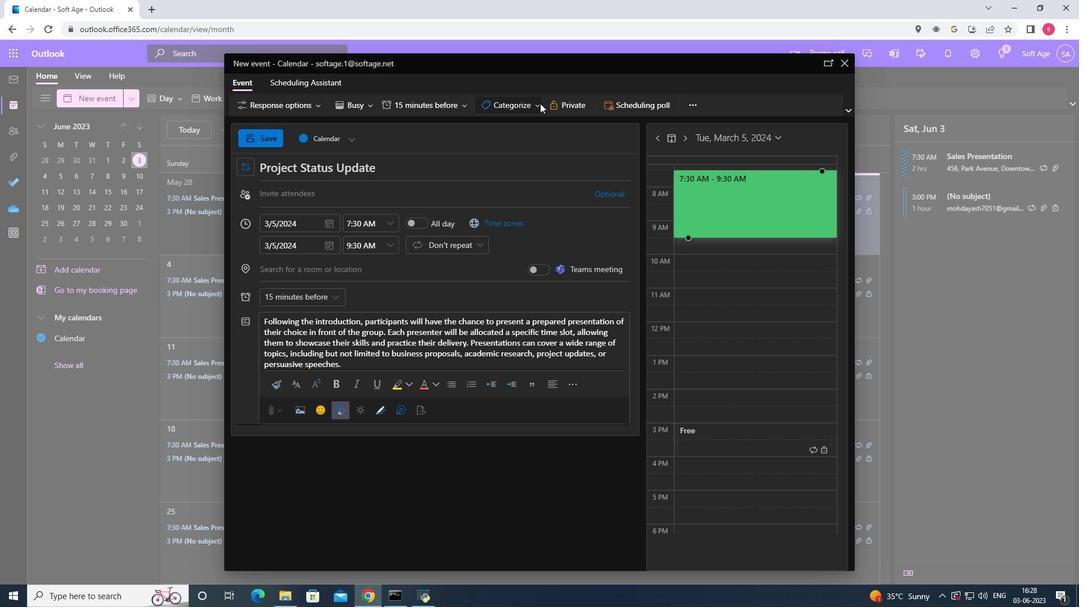 
Action: Mouse moved to (527, 130)
Screenshot: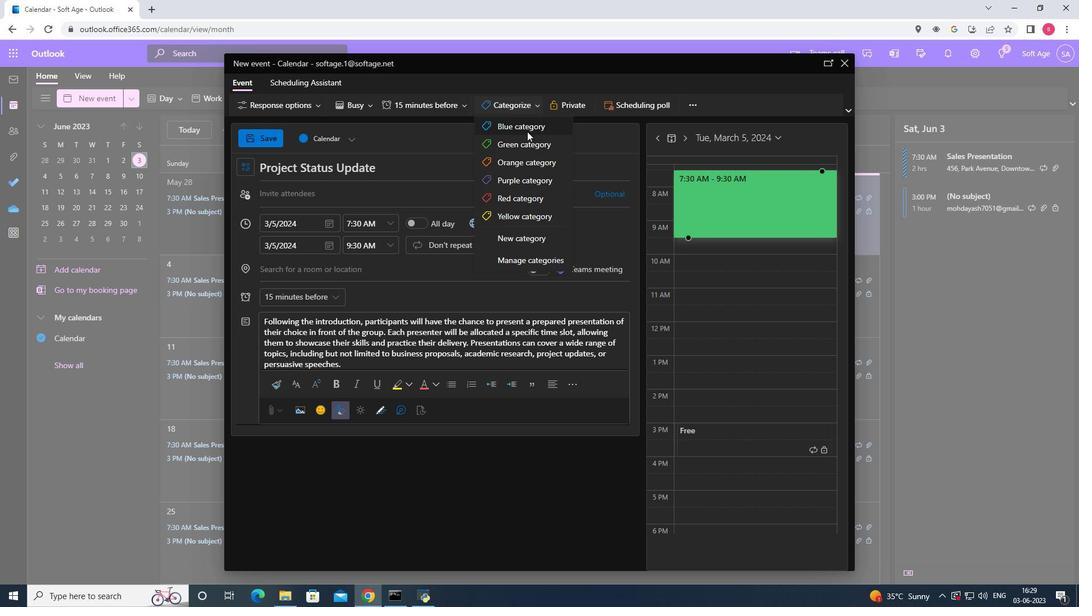 
Action: Mouse pressed left at (527, 130)
Screenshot: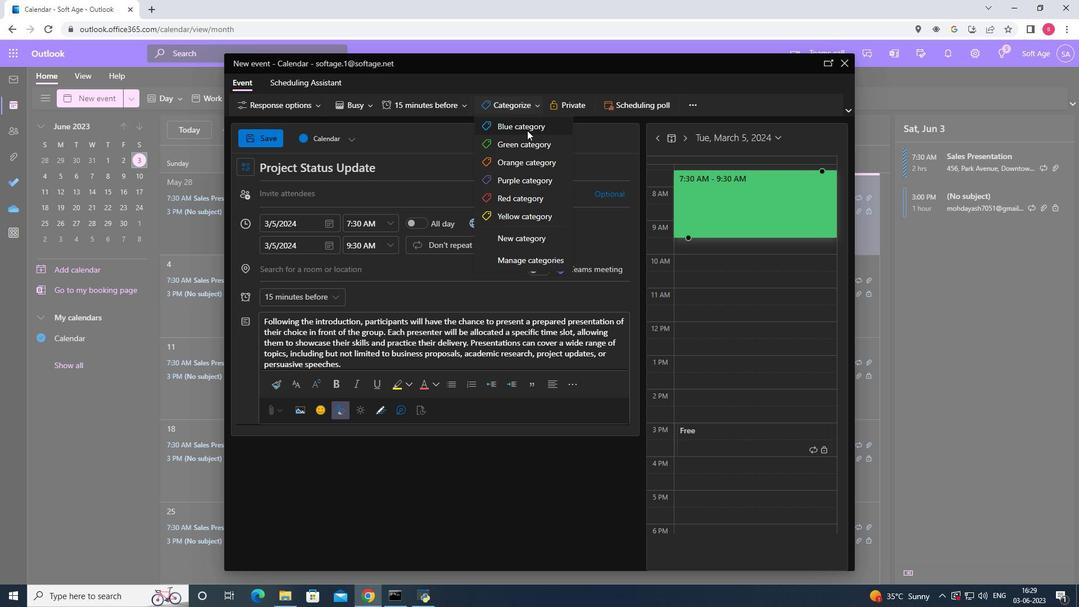 
Action: Mouse moved to (343, 269)
Screenshot: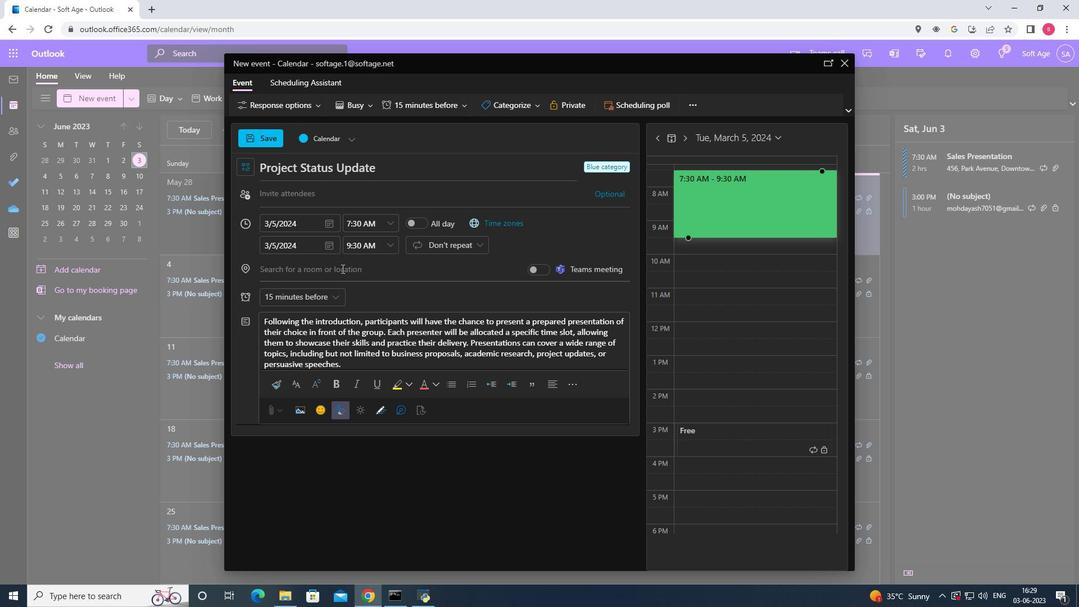 
Action: Mouse pressed left at (343, 269)
Screenshot: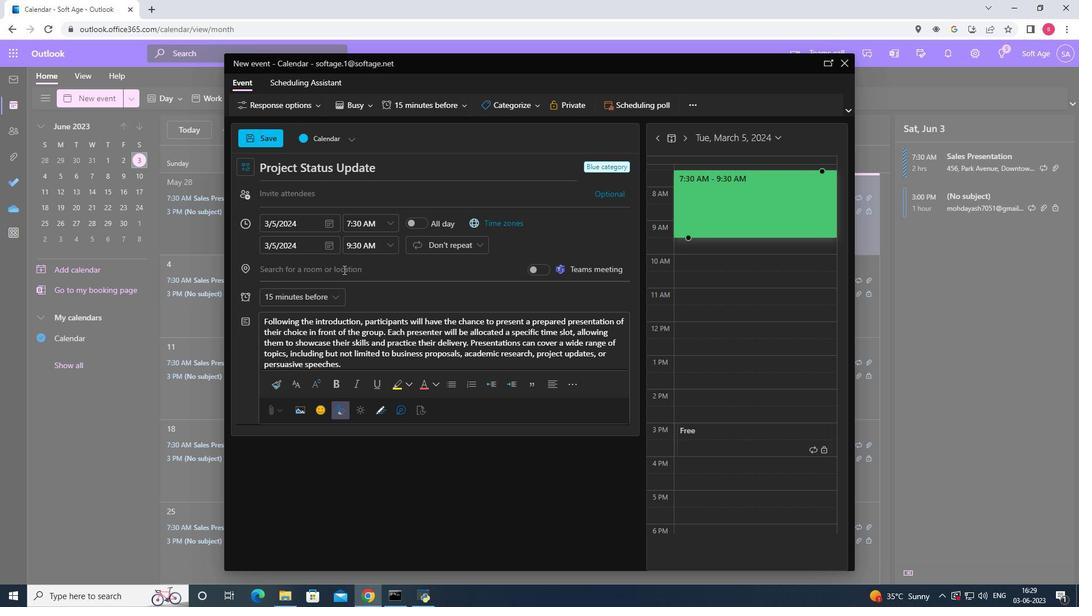 
Action: Key pressed 123<Key.space><Key.shift>Pizza<Key.backspace><Key.backspace><Key.backspace><Key.backspace>laza<Key.space>de<Key.space><Key.shift>Catalunya,<Key.space><Key.shift><Key.shift><Key.shift><Key.shift><Key.shift>barcelona,<Key.space><Key.shift><Key.shift>Spain
Screenshot: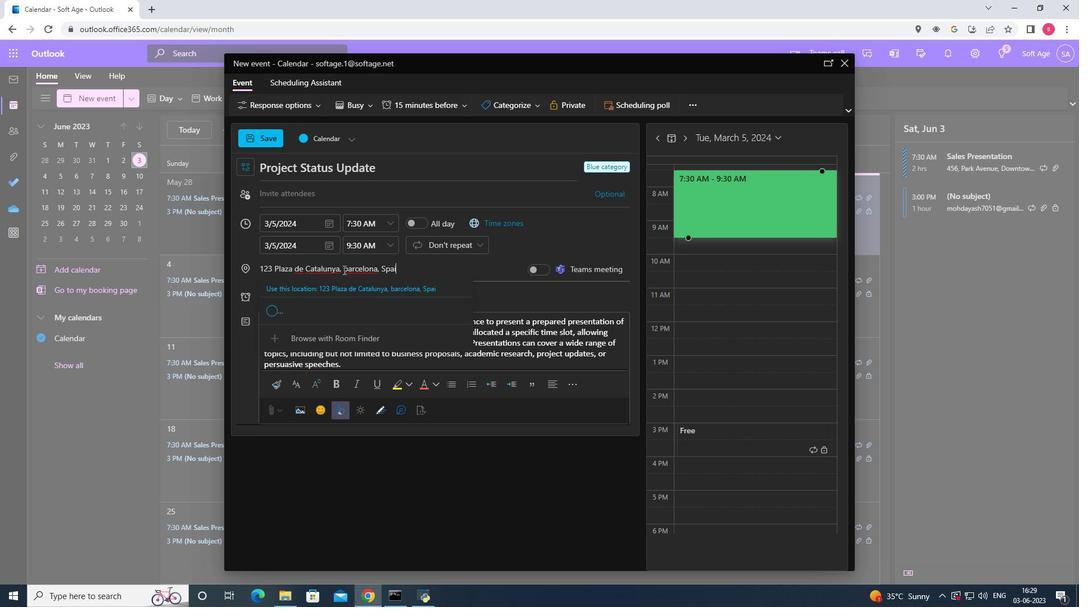 
Action: Mouse moved to (385, 292)
Screenshot: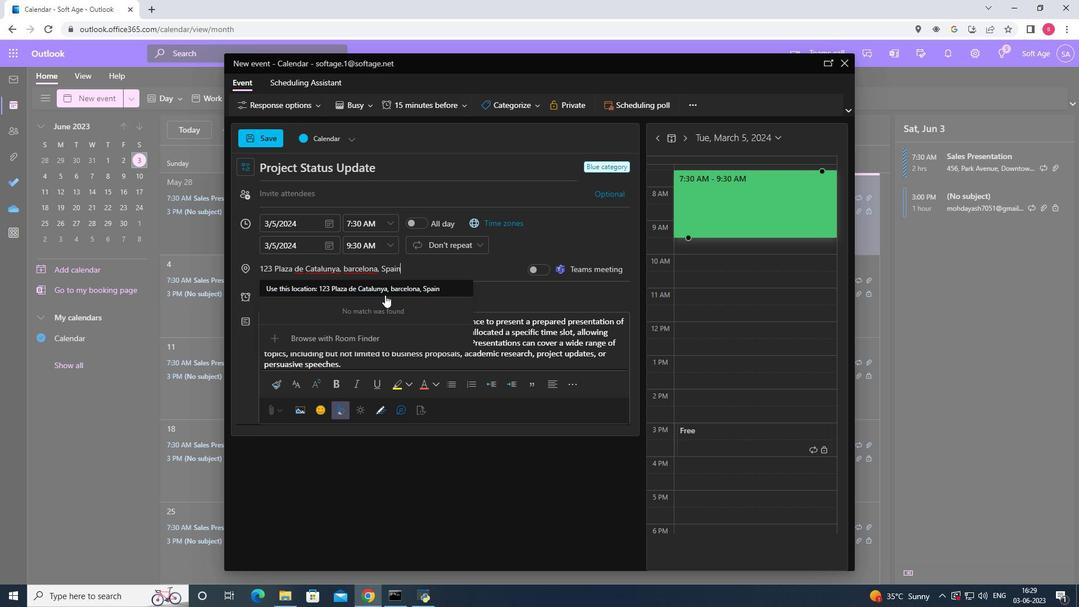 
Action: Mouse pressed left at (385, 292)
Screenshot: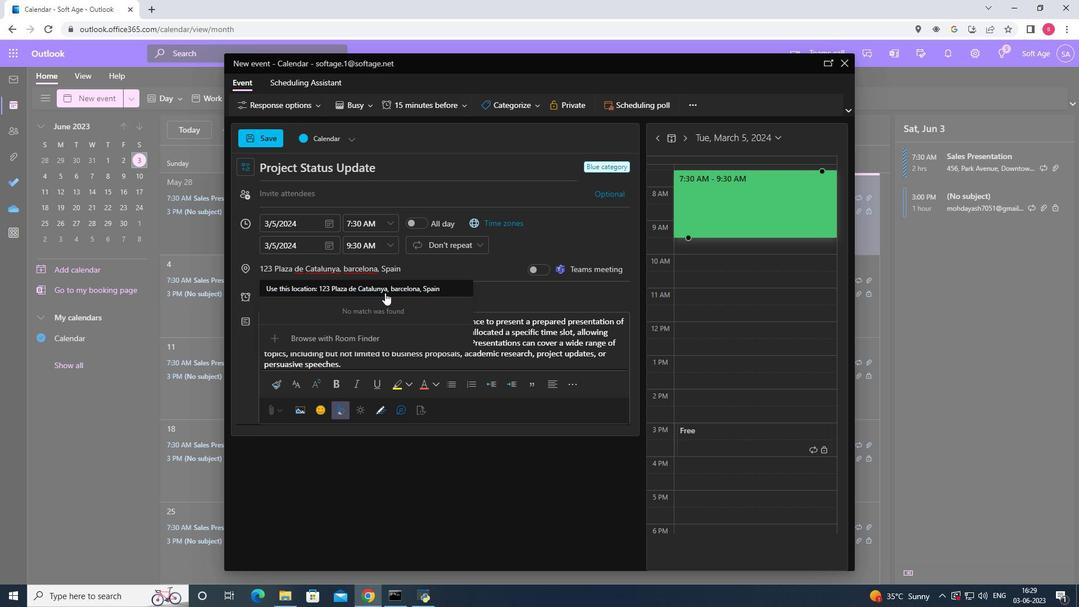 
Action: Mouse moved to (297, 191)
Screenshot: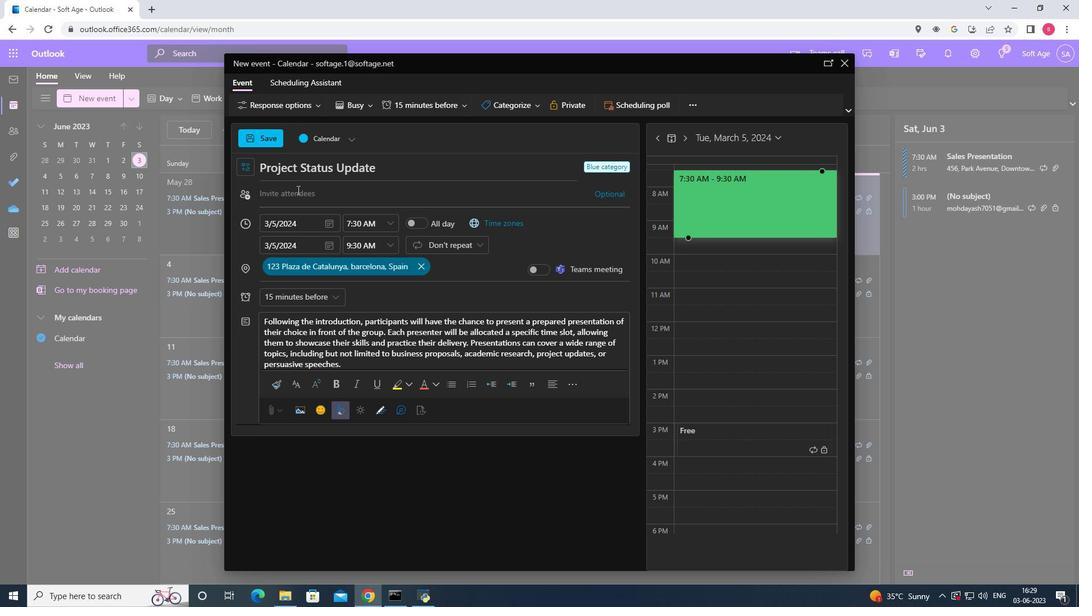 
Action: Mouse pressed left at (297, 191)
Screenshot: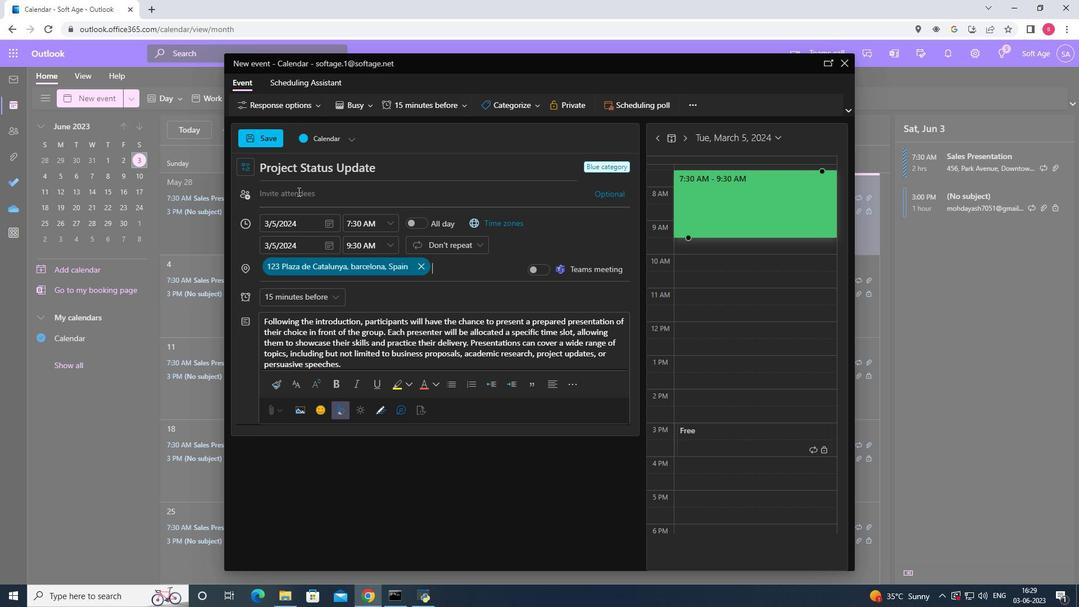 
Action: Key pressed softagr<Key.backspace>e.
Screenshot: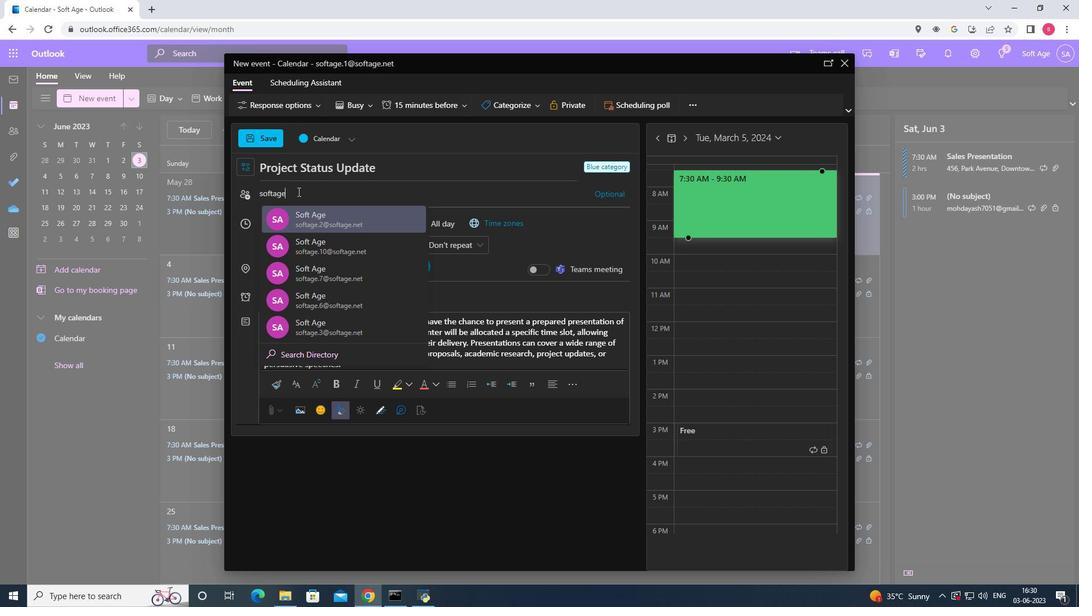
Action: Mouse moved to (332, 329)
Screenshot: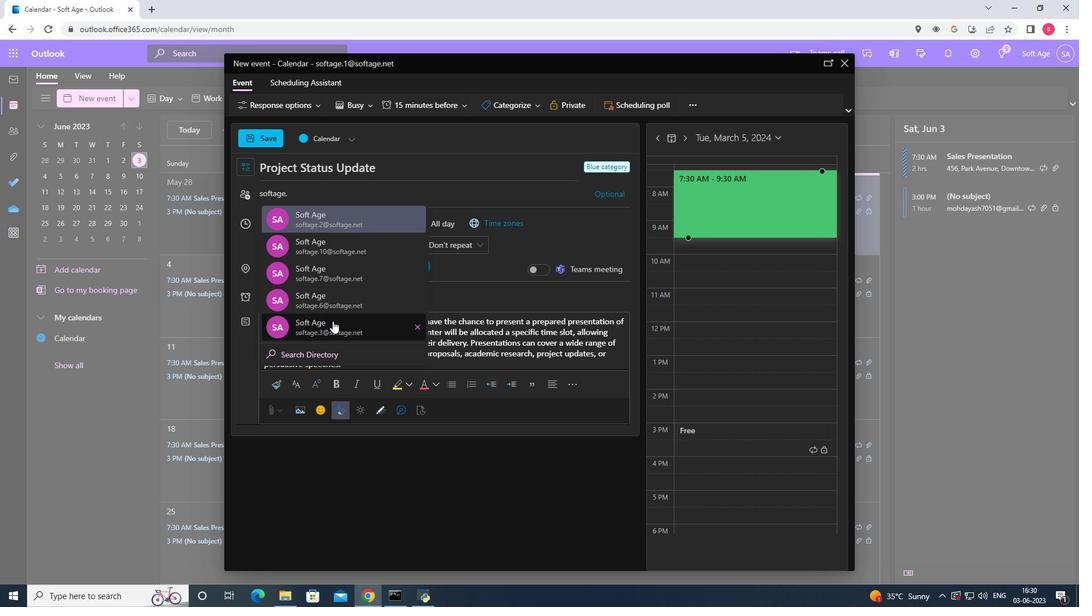 
Action: Mouse pressed left at (332, 329)
Screenshot: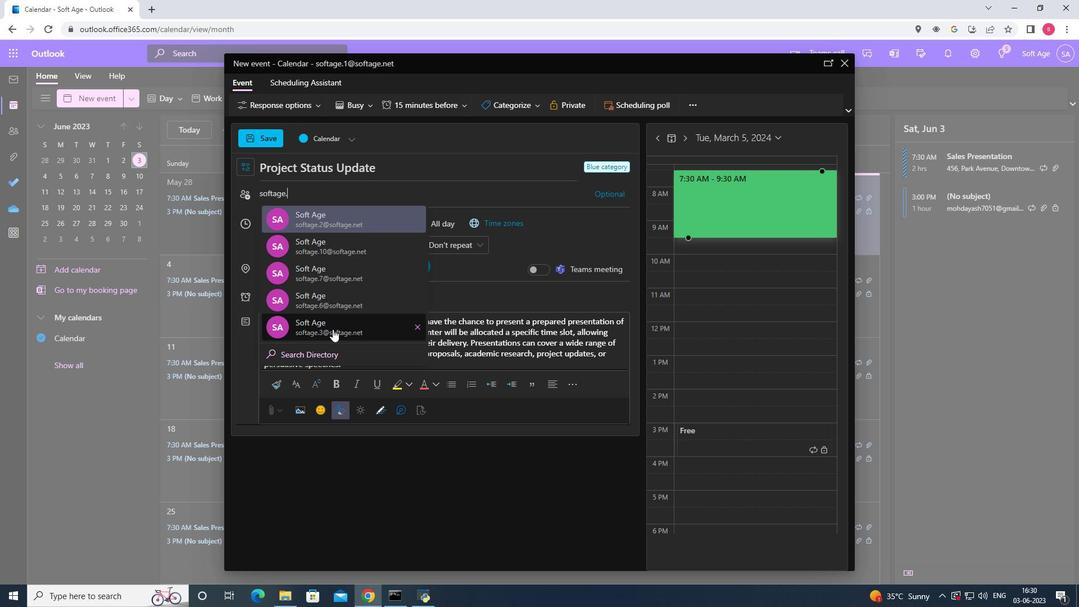 
Action: Mouse moved to (336, 203)
Screenshot: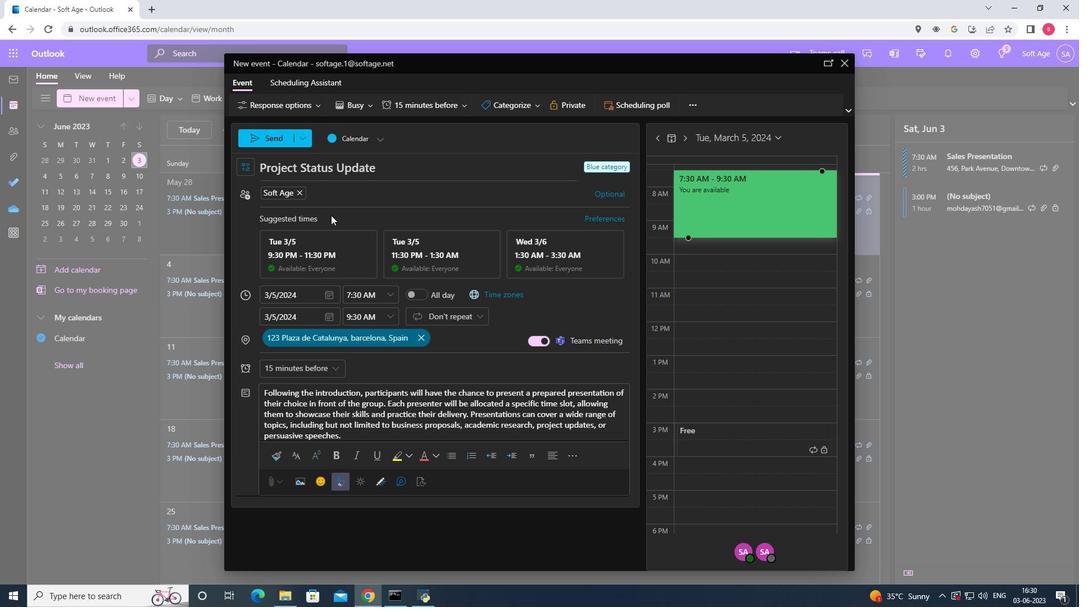 
Action: Key pressed softage.4<Key.shift><Key.shift><Key.shift>@
Screenshot: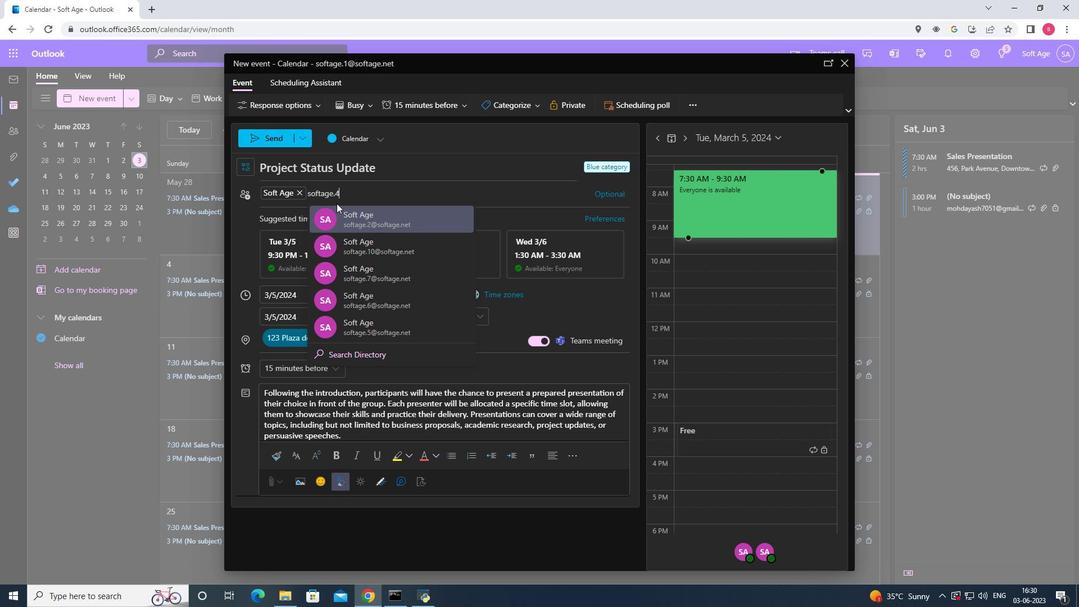 
Action: Mouse moved to (349, 211)
Screenshot: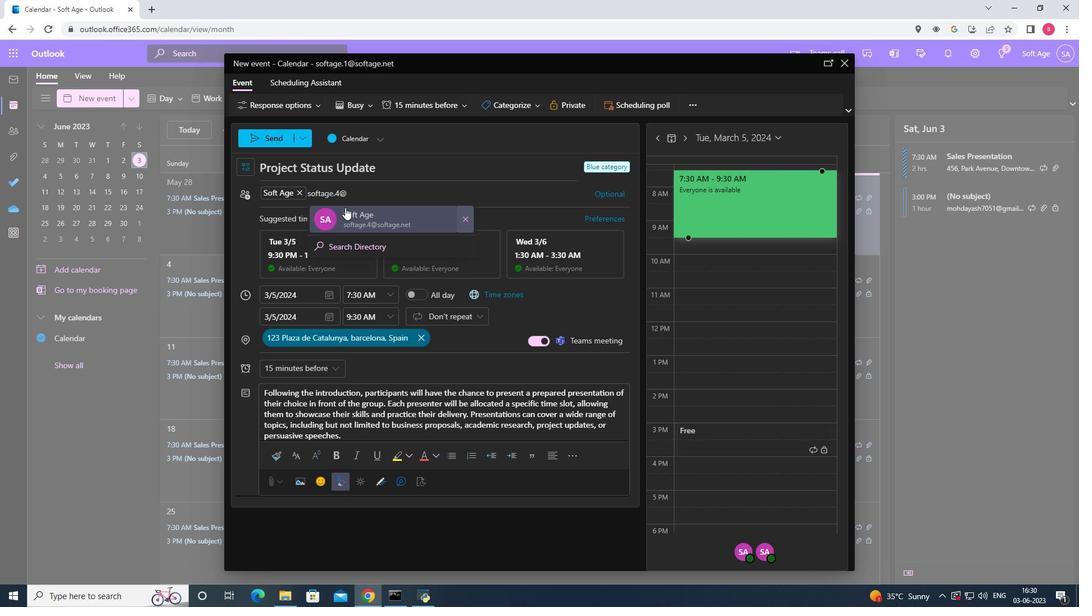 
Action: Mouse pressed left at (349, 211)
Screenshot: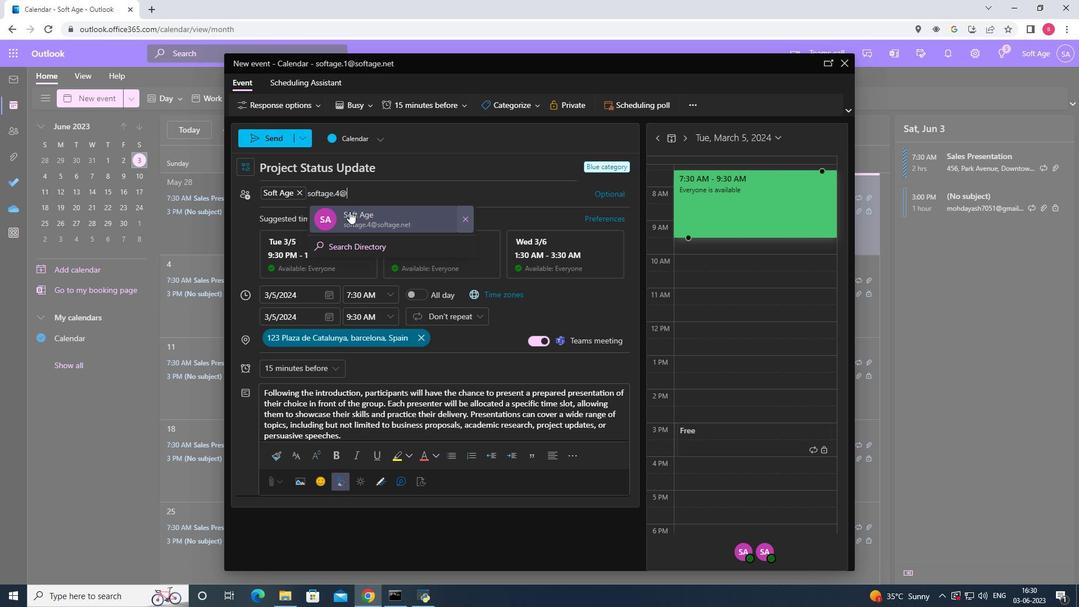 
Action: Mouse moved to (330, 371)
Screenshot: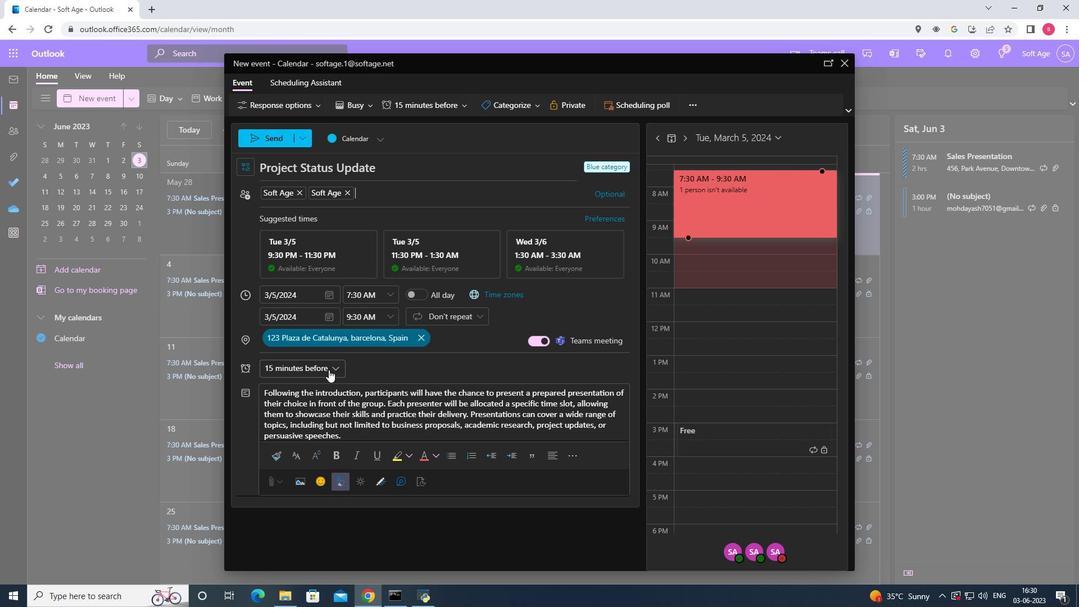 
Action: Mouse pressed left at (330, 371)
Screenshot: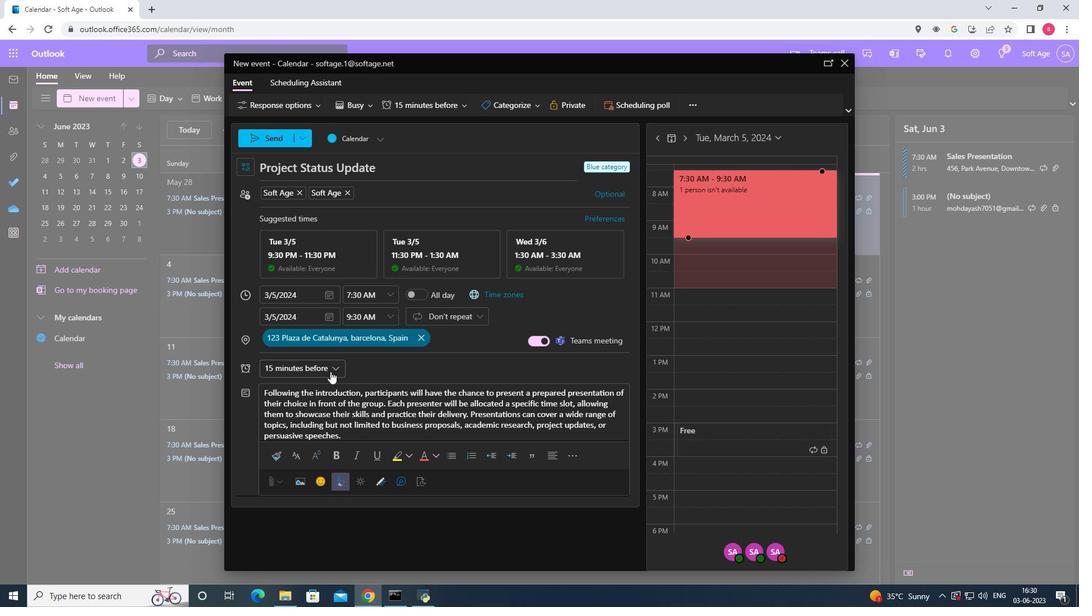
Action: Mouse moved to (319, 261)
Screenshot: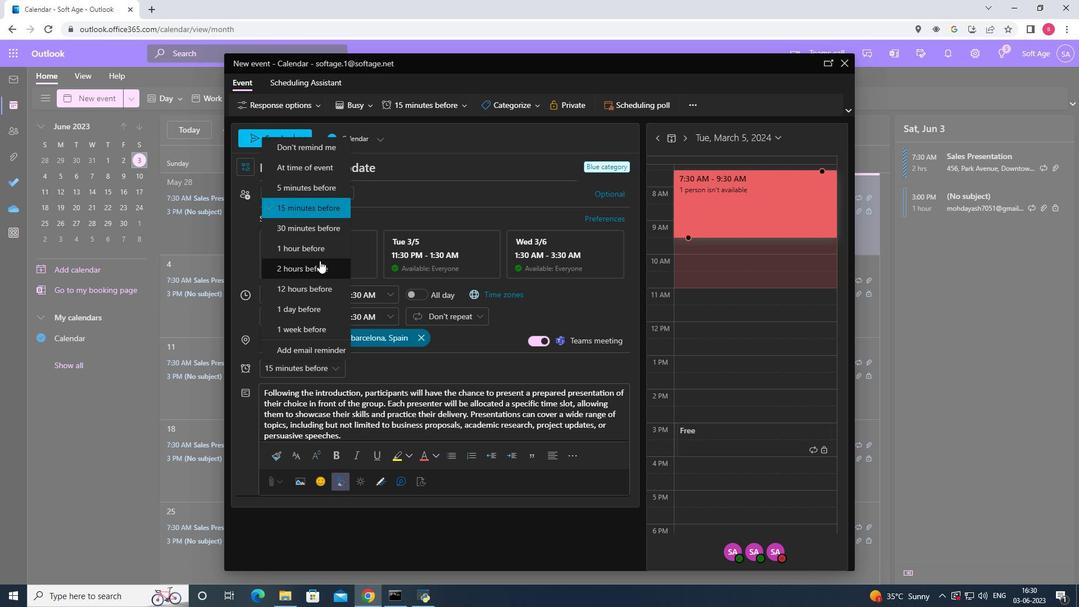 
Action: Mouse pressed left at (319, 261)
Screenshot: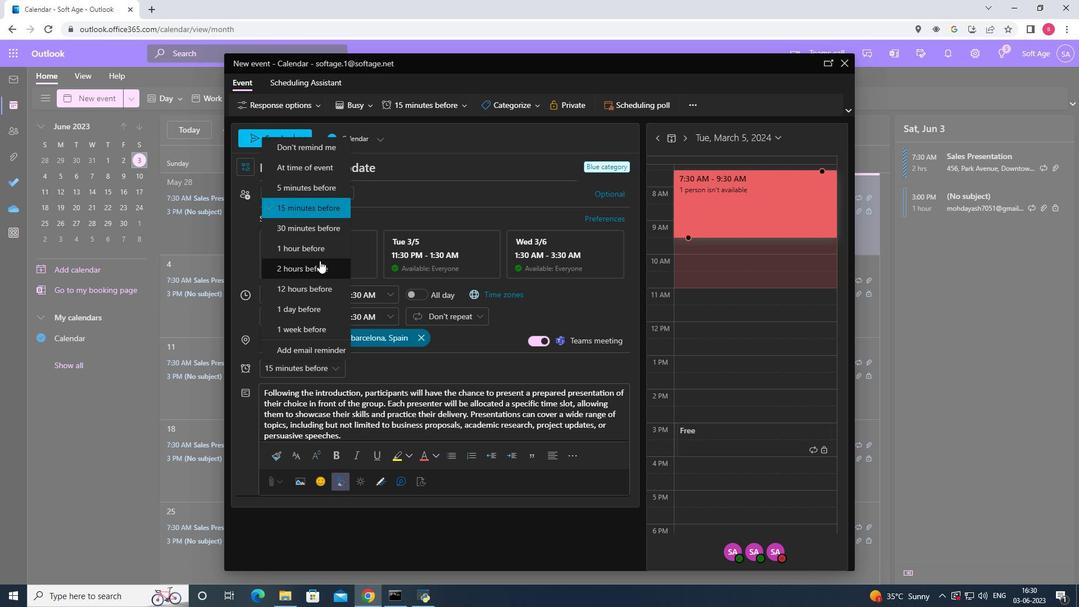 
Action: Mouse moved to (270, 139)
Screenshot: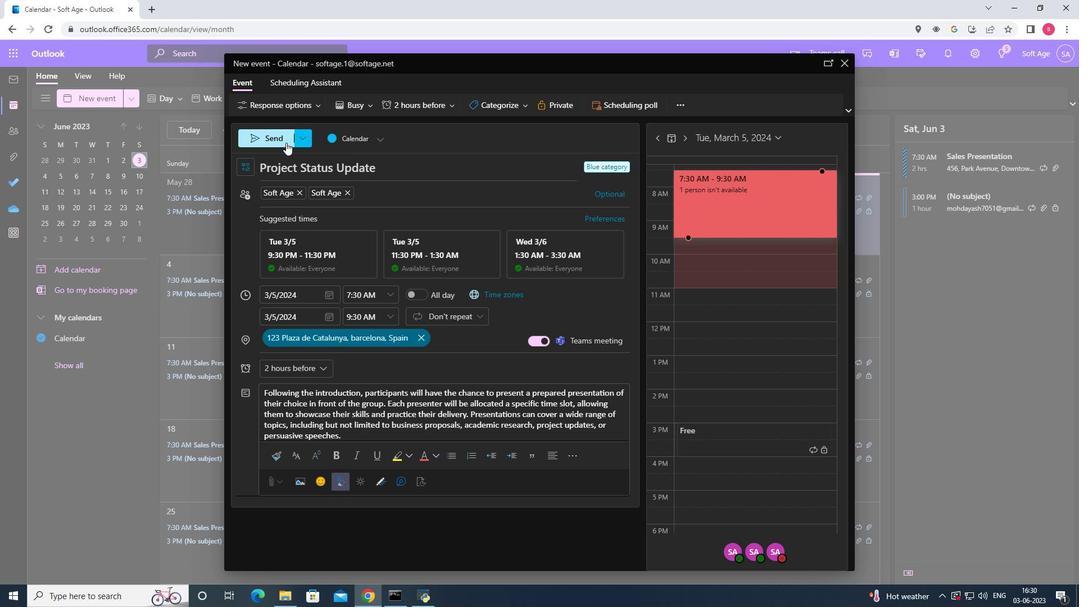 
Action: Mouse pressed left at (270, 139)
Screenshot: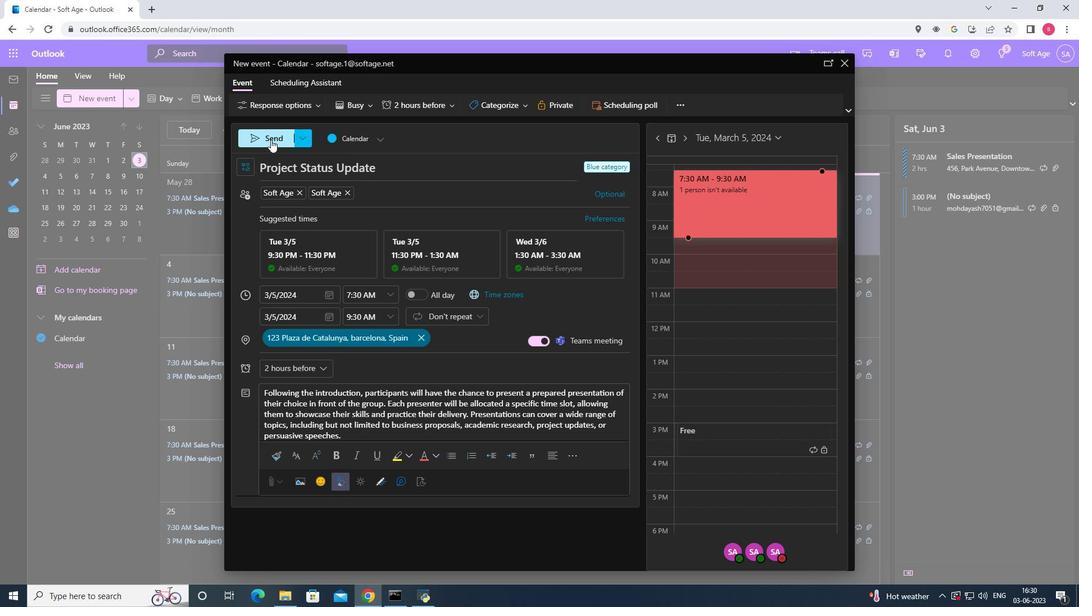 
